 Task: Open Card Vacation Rental Review in Board Voice of Employee Surveys and Analysis to Workspace Executive Assistance and add a team member Softage.4@softage.net, a label Purple, a checklist Homeopathy, an attachment from your onedrive, a color Purple and finally, add a card description 'Create and send out employee engagement survey' and a comment 'Let us approach this task with a sense of continuous improvement, seeking to learn from our mistakes and iterate our approach.'. Add a start date 'Jan 08, 1900' with a due date 'Jan 15, 1900'
Action: Mouse moved to (1021, 528)
Screenshot: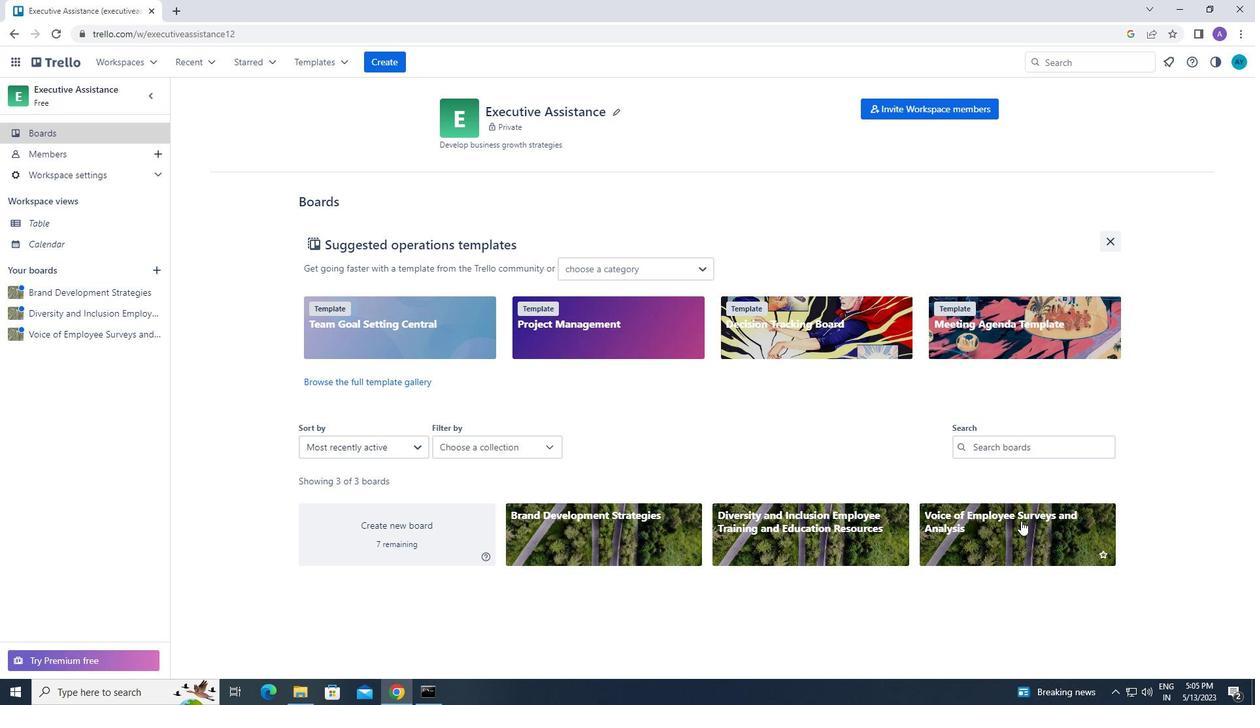 
Action: Mouse pressed left at (1021, 528)
Screenshot: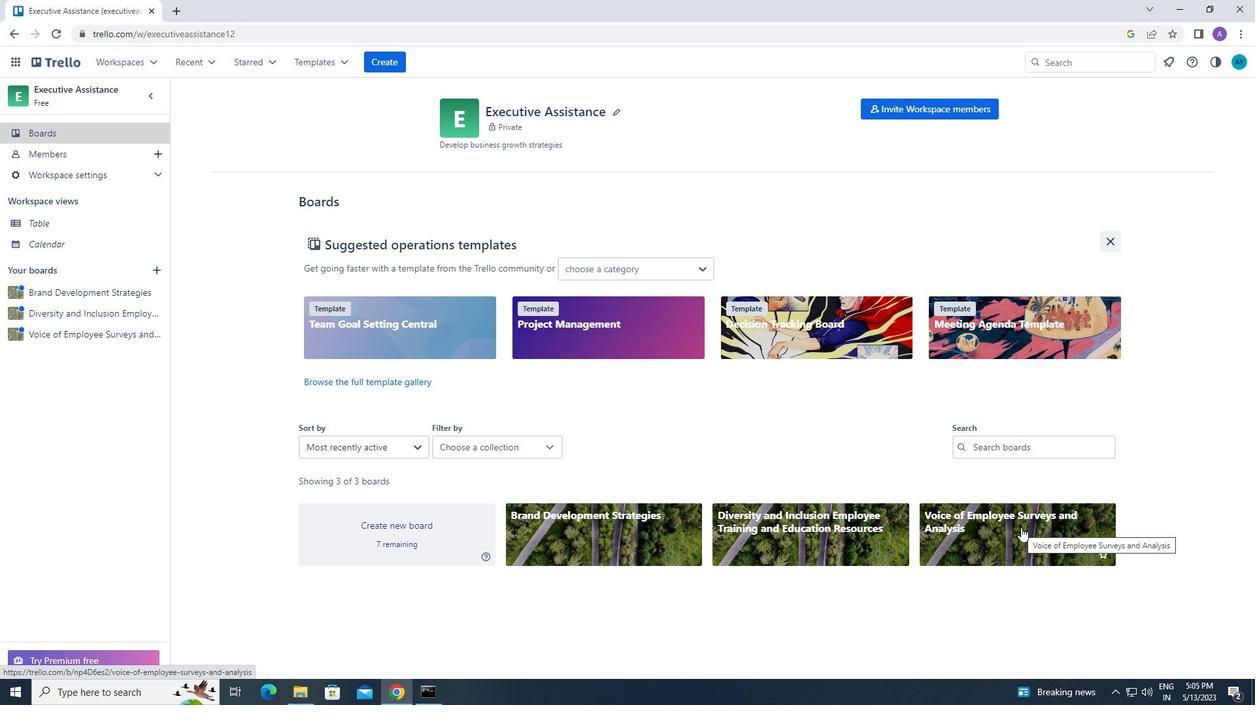 
Action: Mouse moved to (624, 164)
Screenshot: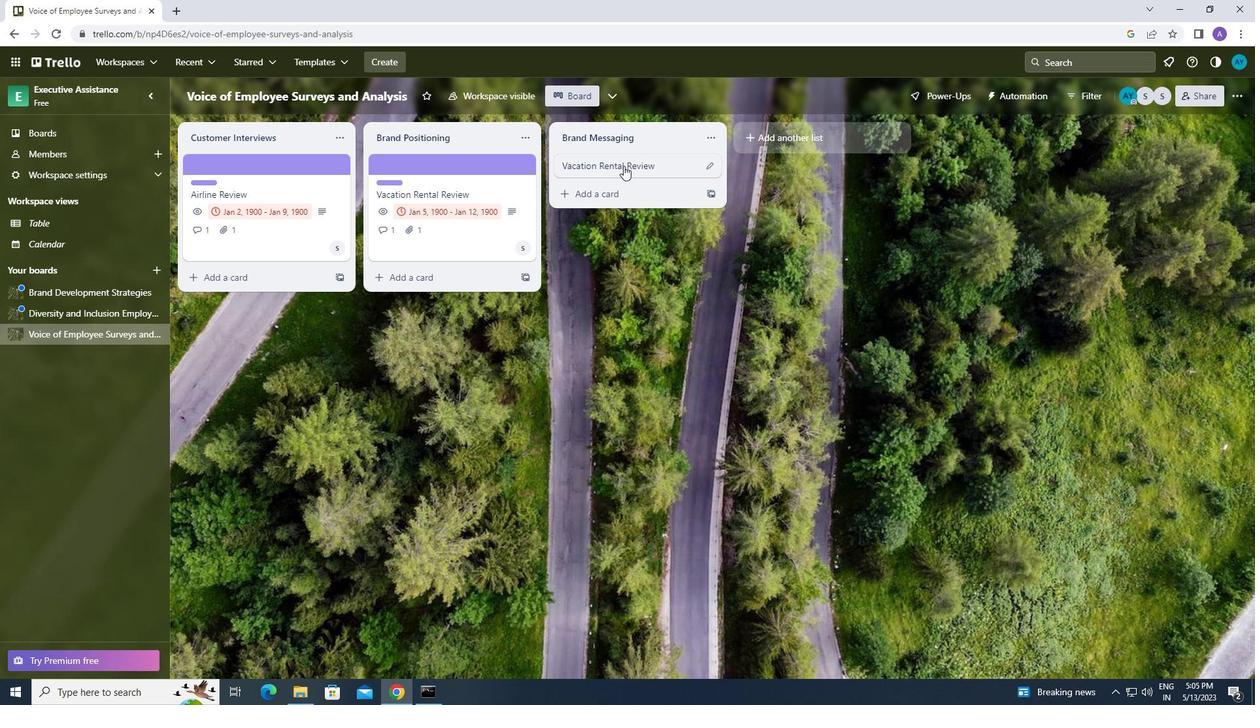
Action: Mouse pressed left at (624, 164)
Screenshot: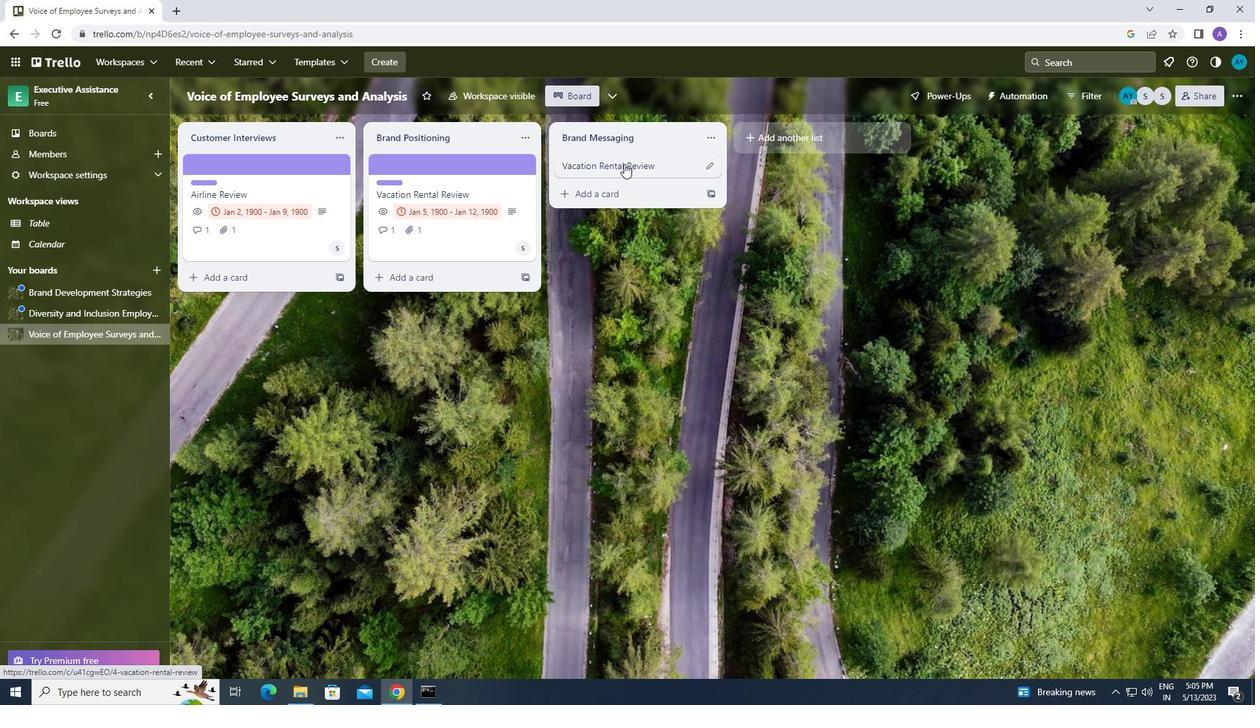 
Action: Mouse moved to (795, 215)
Screenshot: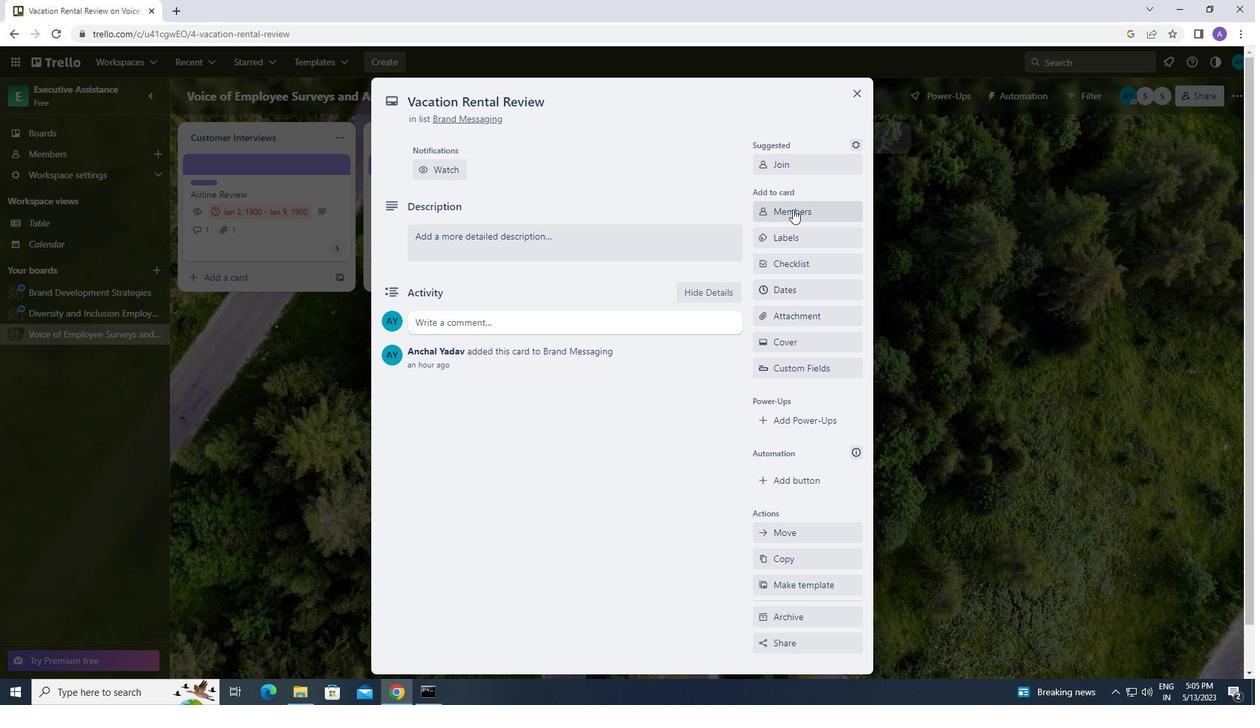 
Action: Mouse pressed left at (795, 215)
Screenshot: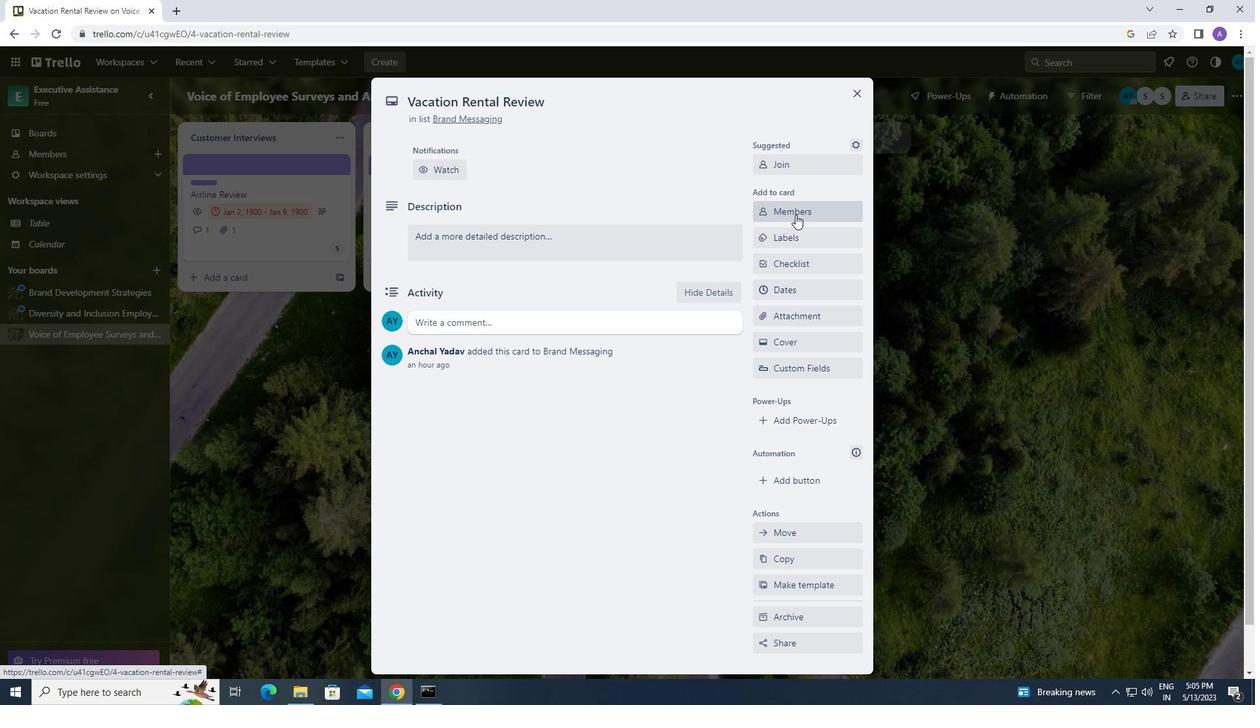 
Action: Mouse moved to (785, 268)
Screenshot: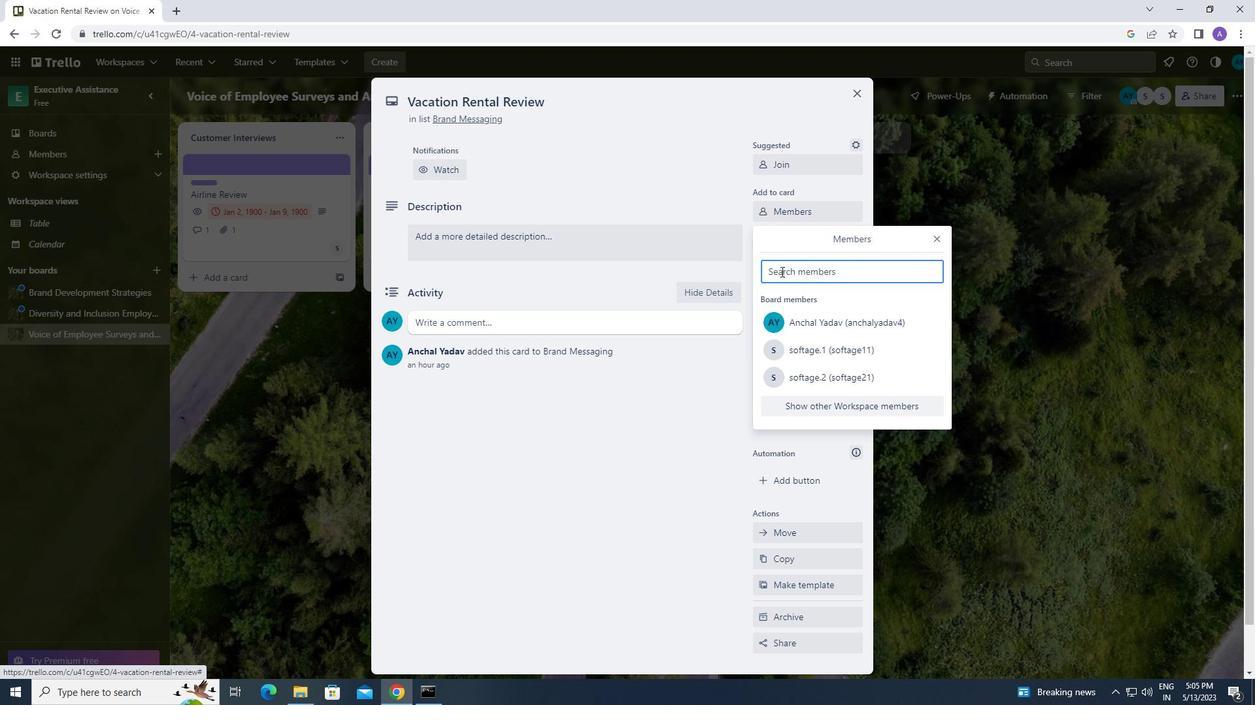 
Action: Mouse pressed left at (785, 268)
Screenshot: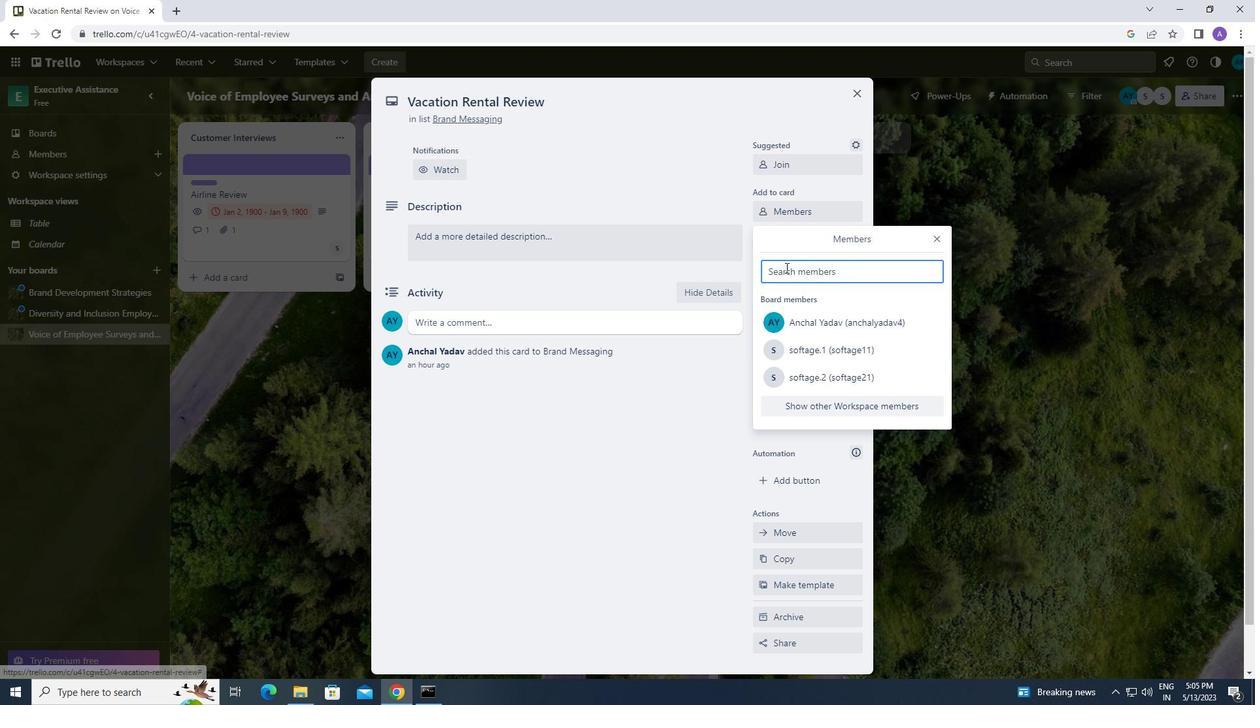 
Action: Key pressed s<Key.caps_lock>oftage.4<Key.shift_r>@softage.net
Screenshot: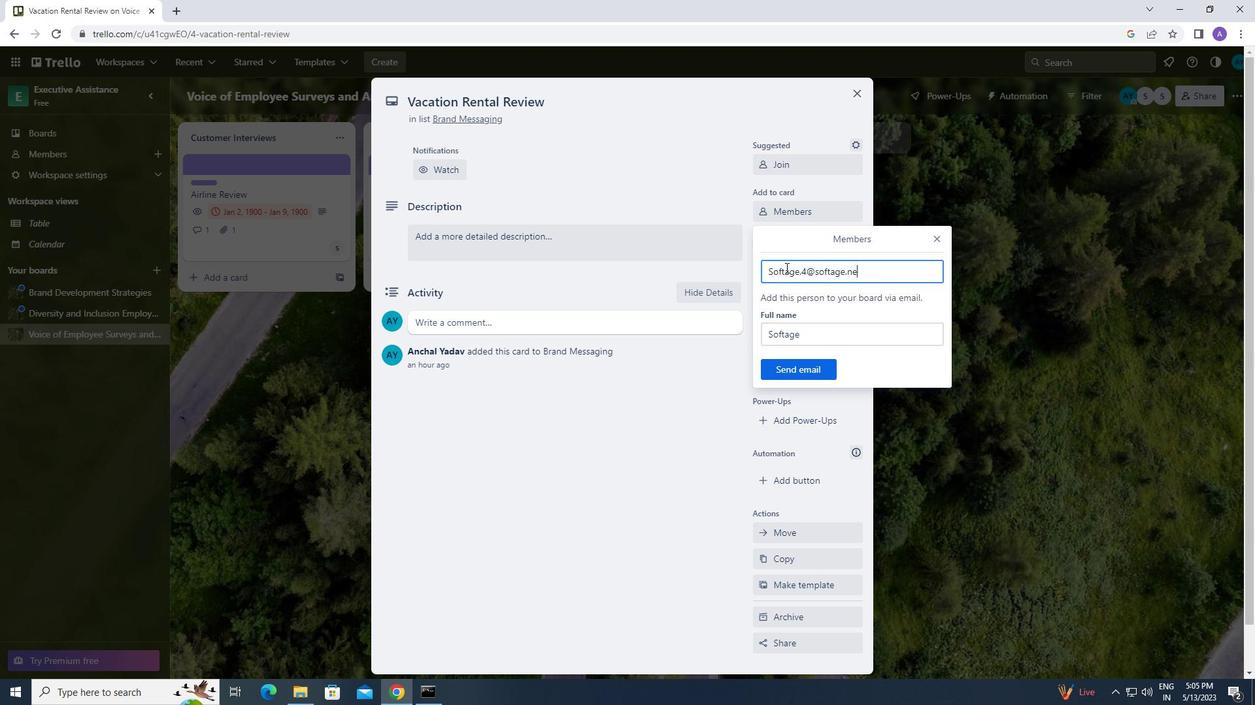 
Action: Mouse moved to (805, 367)
Screenshot: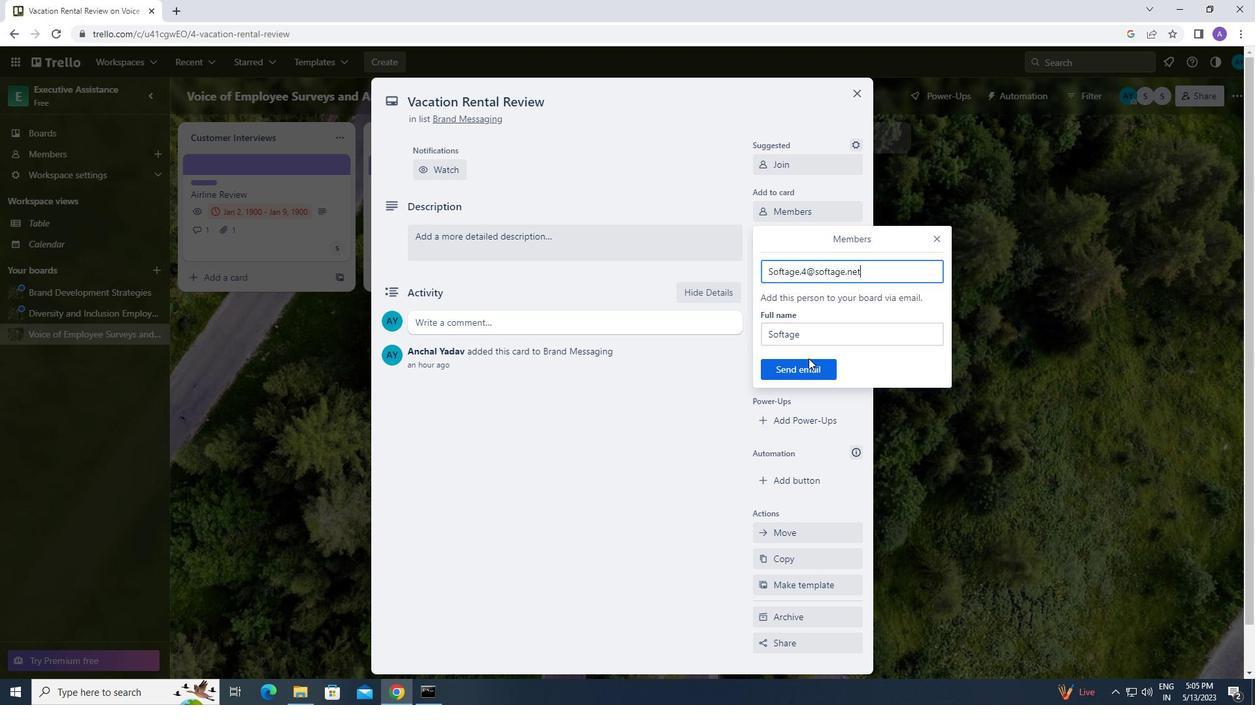 
Action: Mouse pressed left at (805, 367)
Screenshot: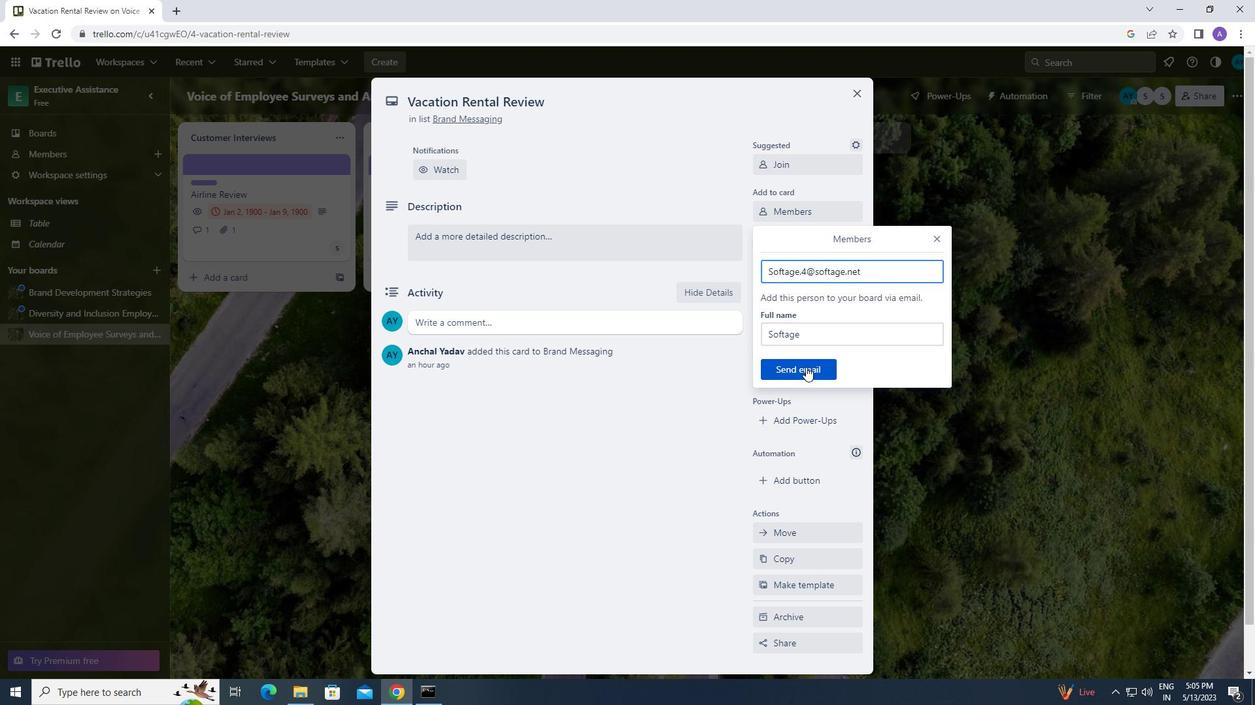
Action: Mouse moved to (803, 238)
Screenshot: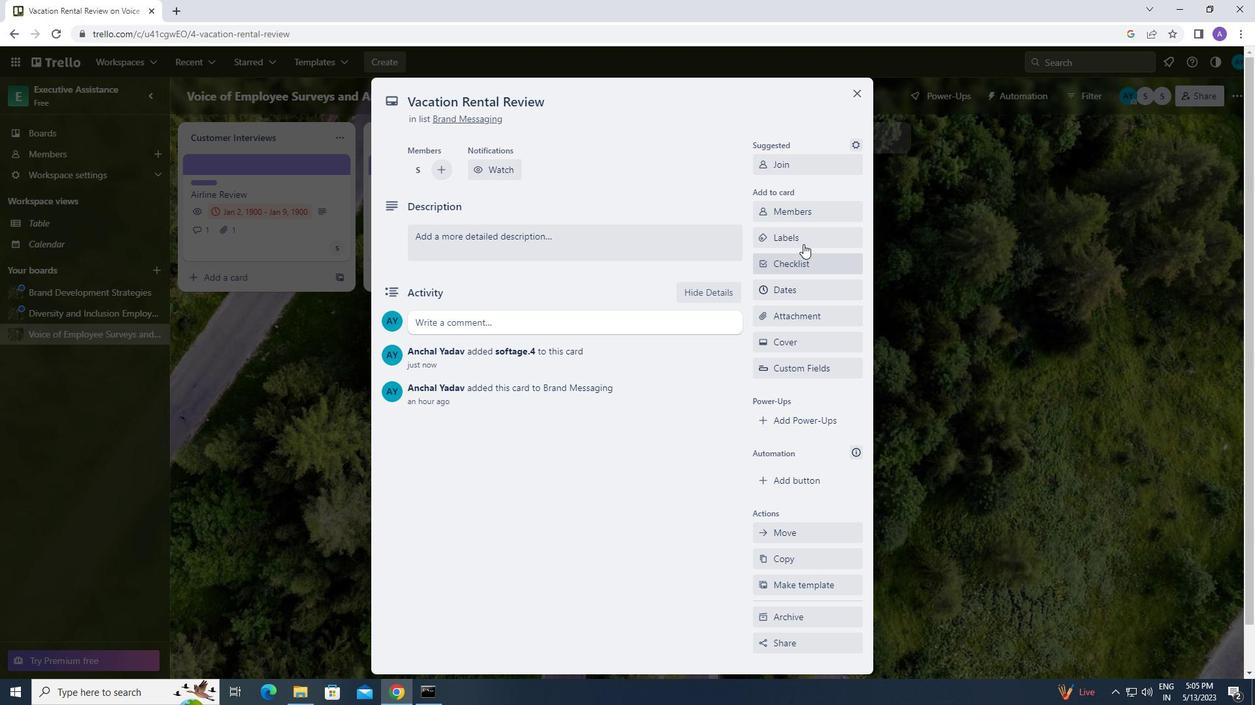 
Action: Mouse pressed left at (803, 238)
Screenshot: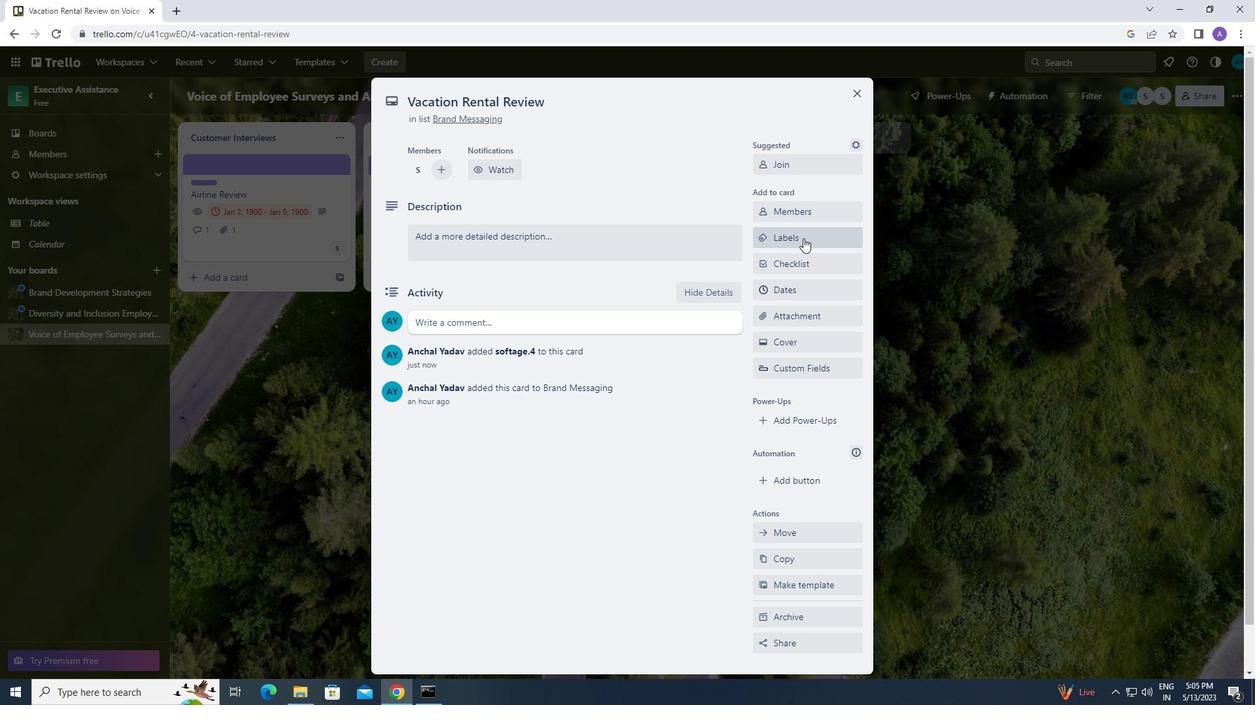 
Action: Mouse moved to (822, 488)
Screenshot: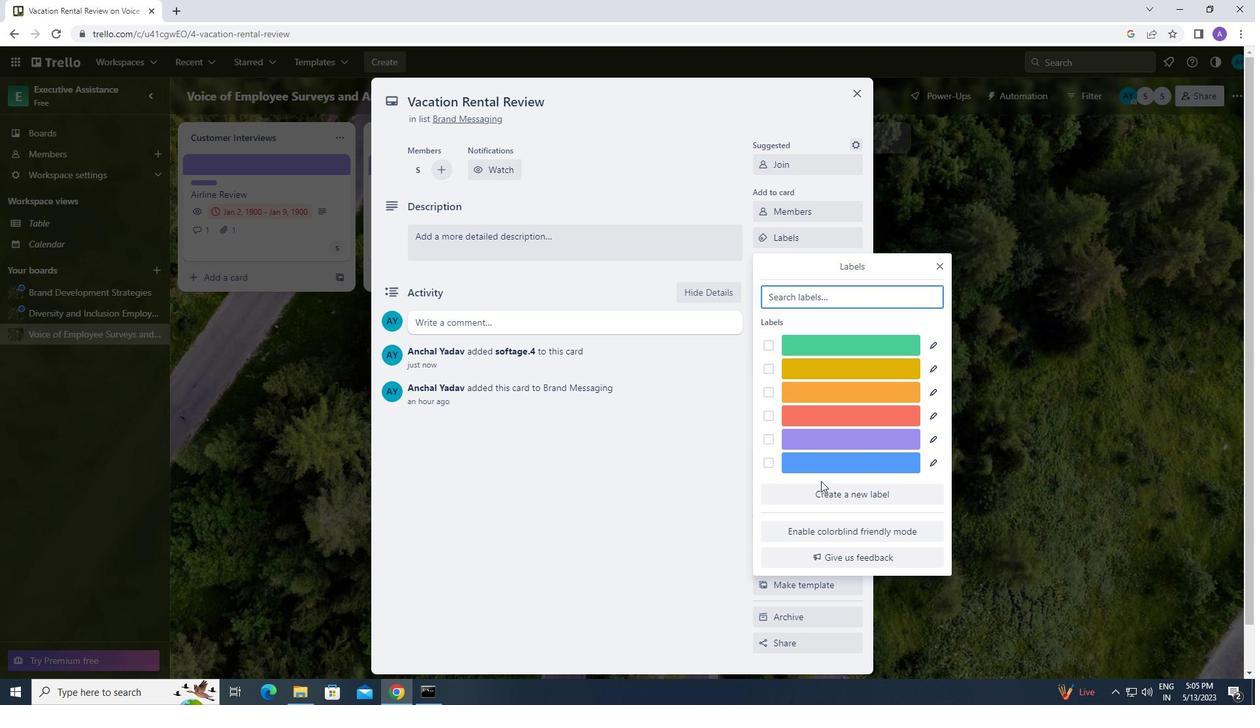 
Action: Mouse pressed left at (822, 488)
Screenshot: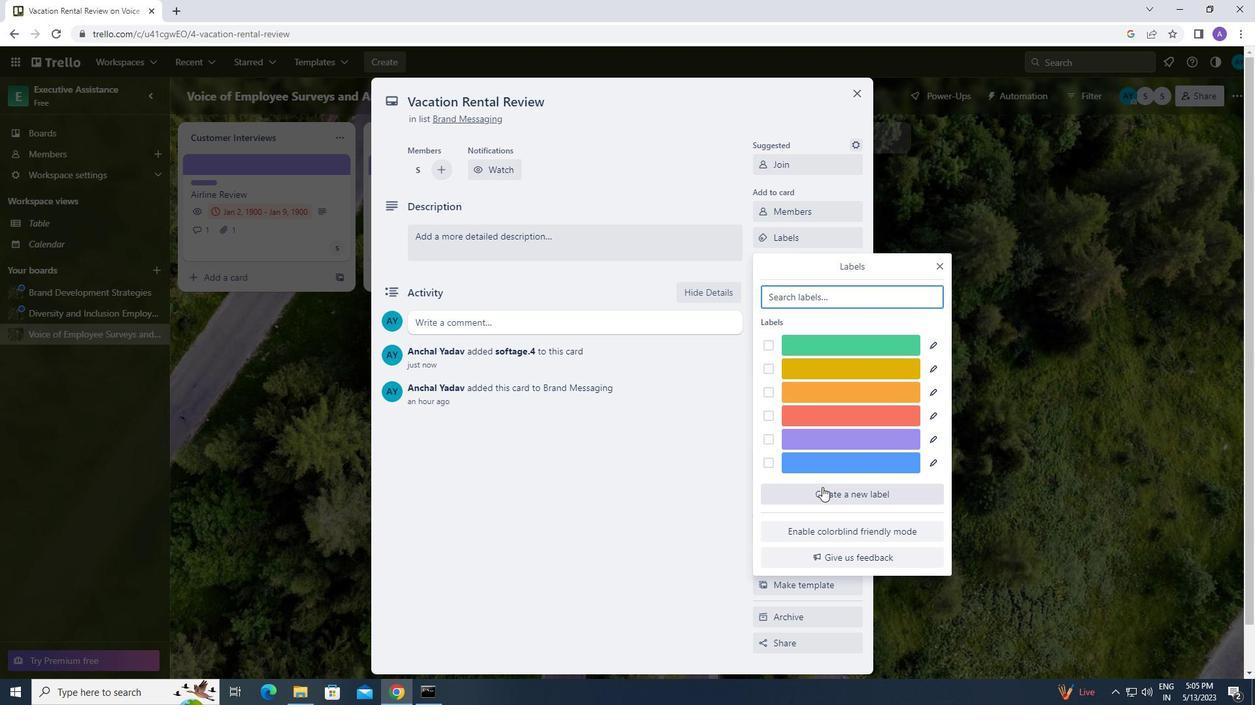 
Action: Mouse moved to (920, 449)
Screenshot: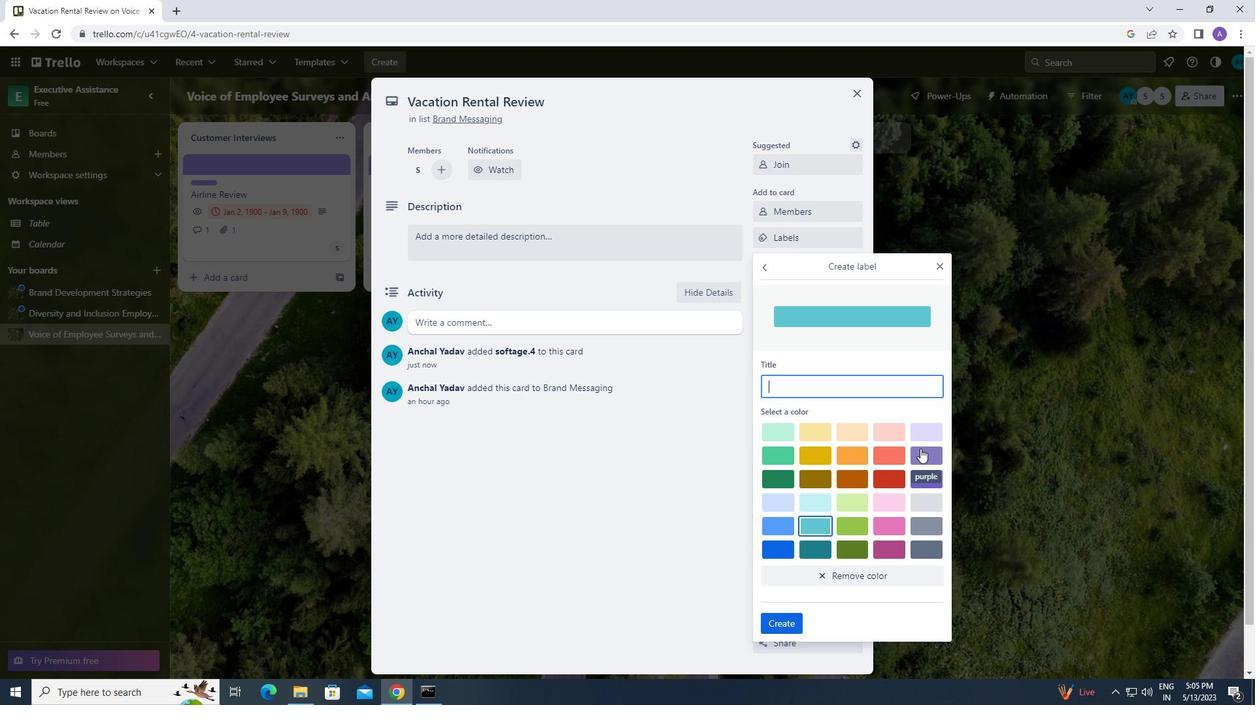 
Action: Mouse pressed left at (920, 449)
Screenshot: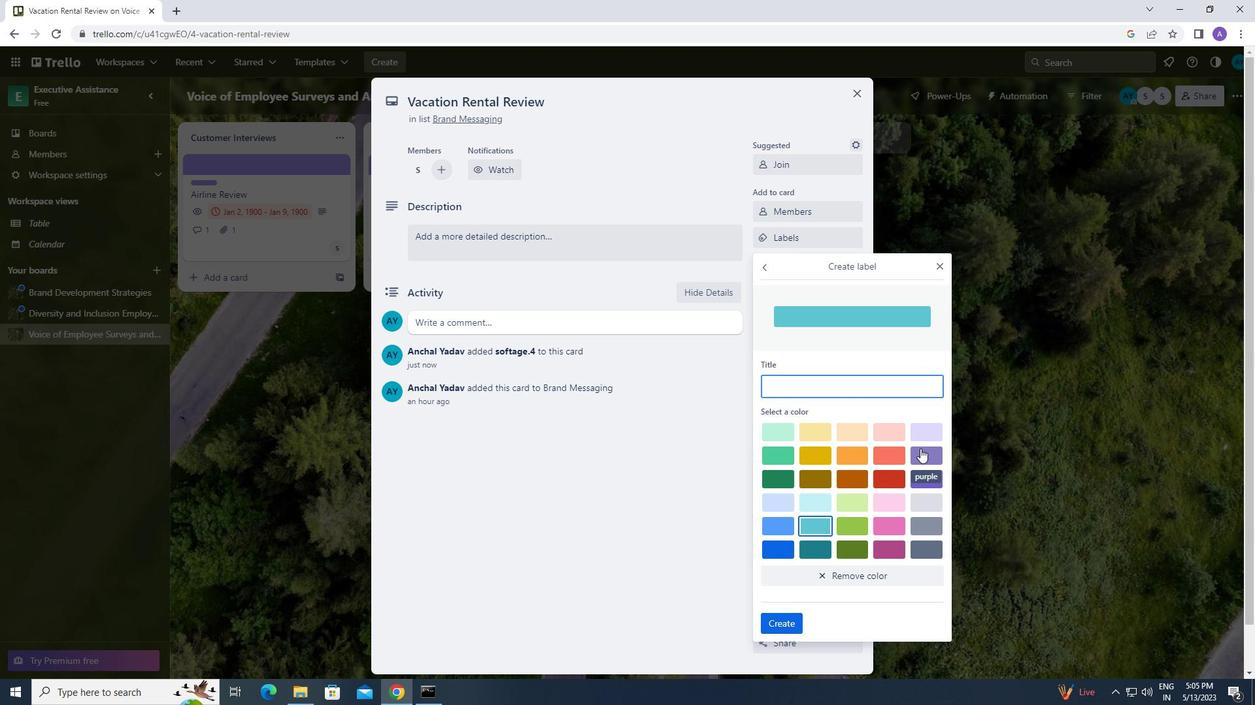 
Action: Mouse moved to (787, 618)
Screenshot: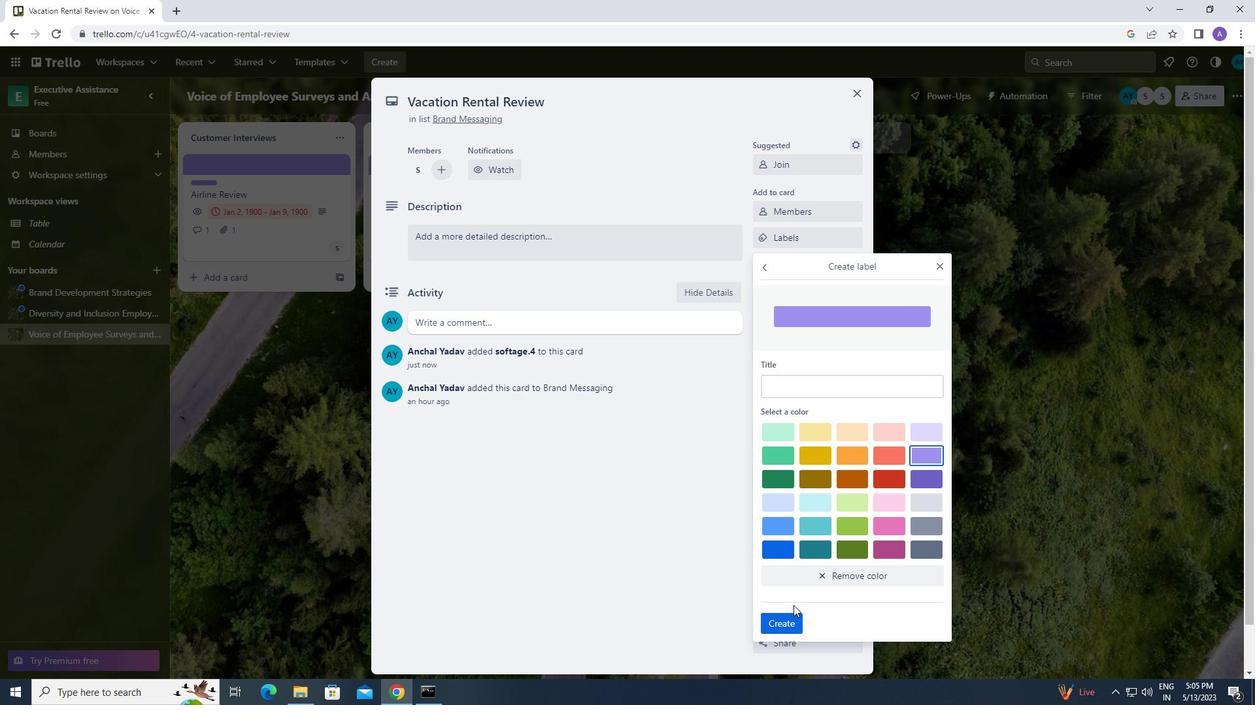 
Action: Mouse pressed left at (787, 618)
Screenshot: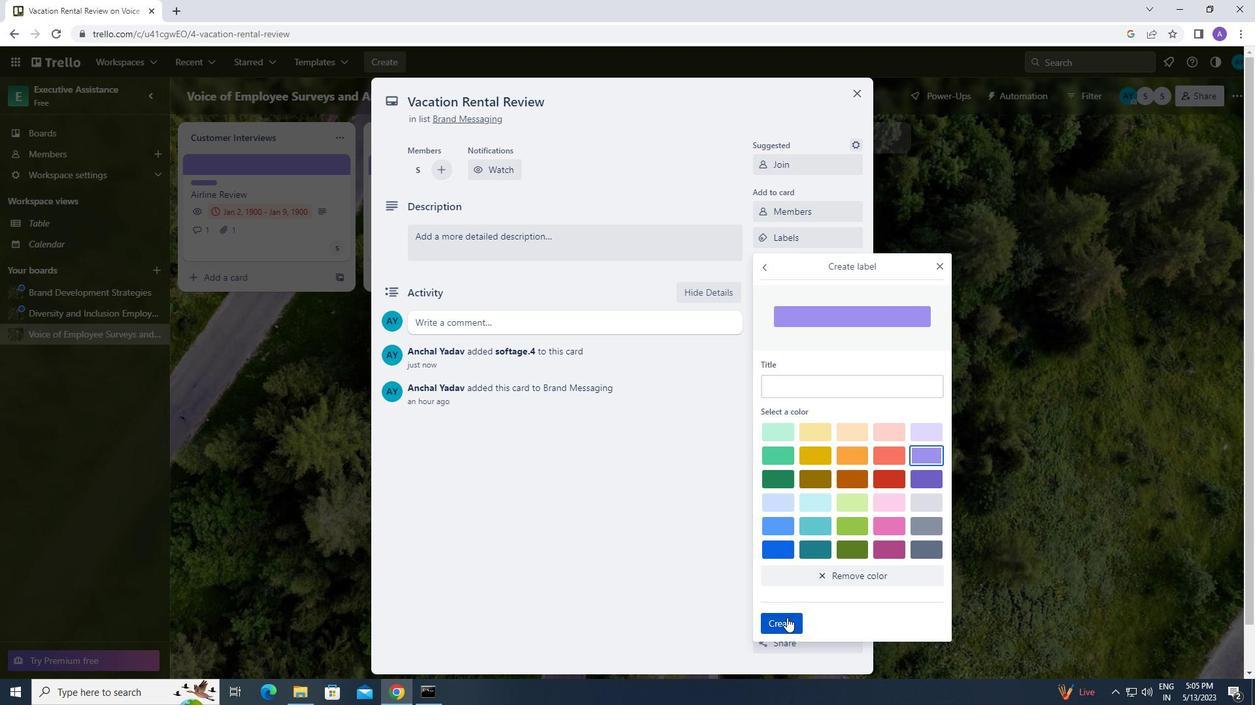 
Action: Mouse moved to (940, 268)
Screenshot: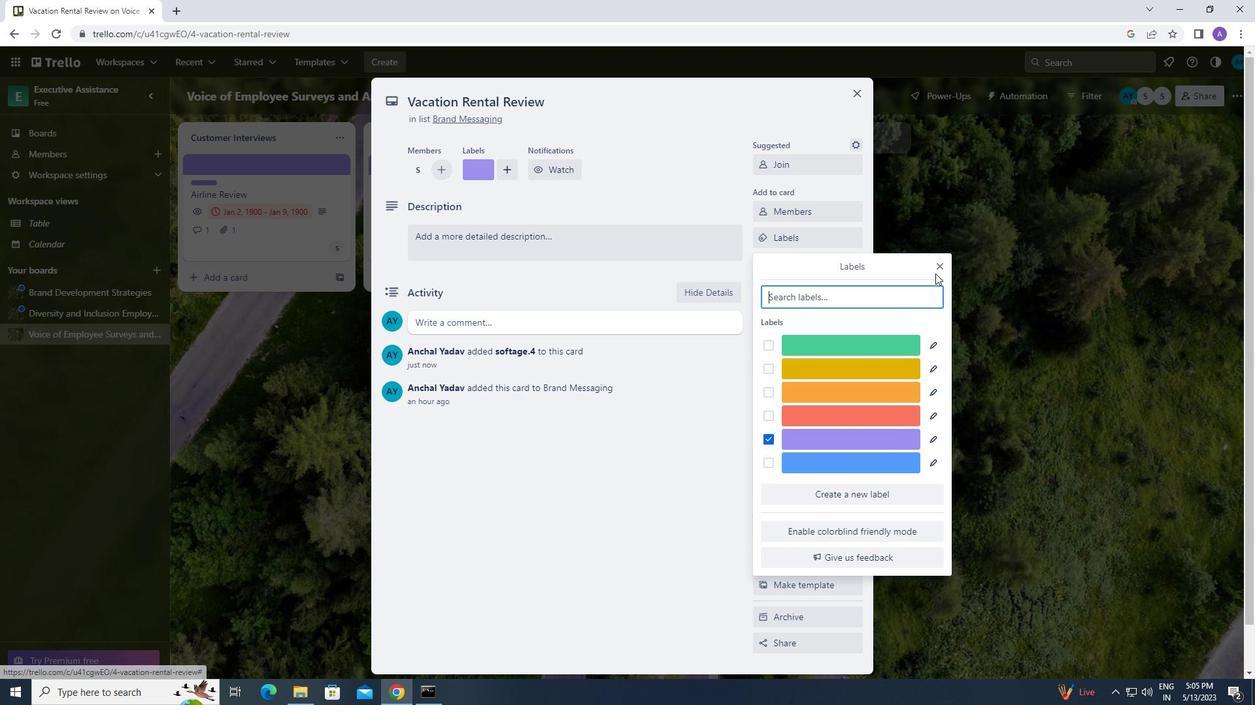 
Action: Mouse pressed left at (940, 268)
Screenshot: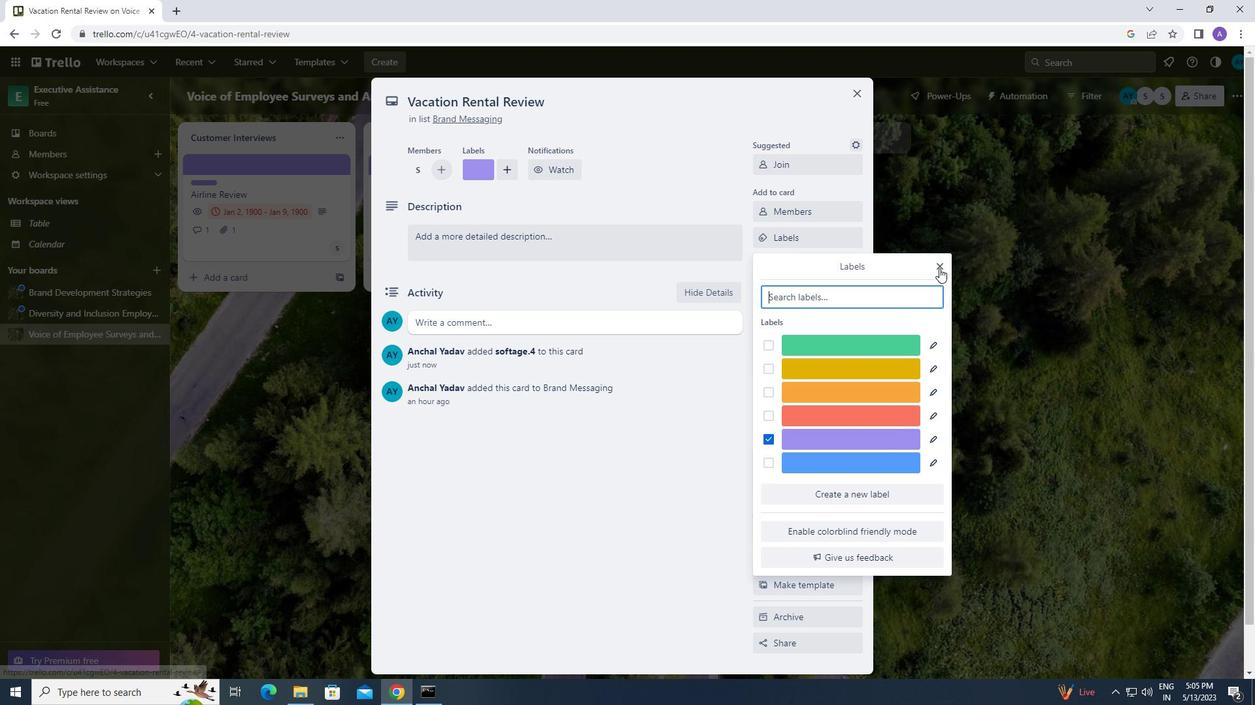 
Action: Mouse moved to (813, 264)
Screenshot: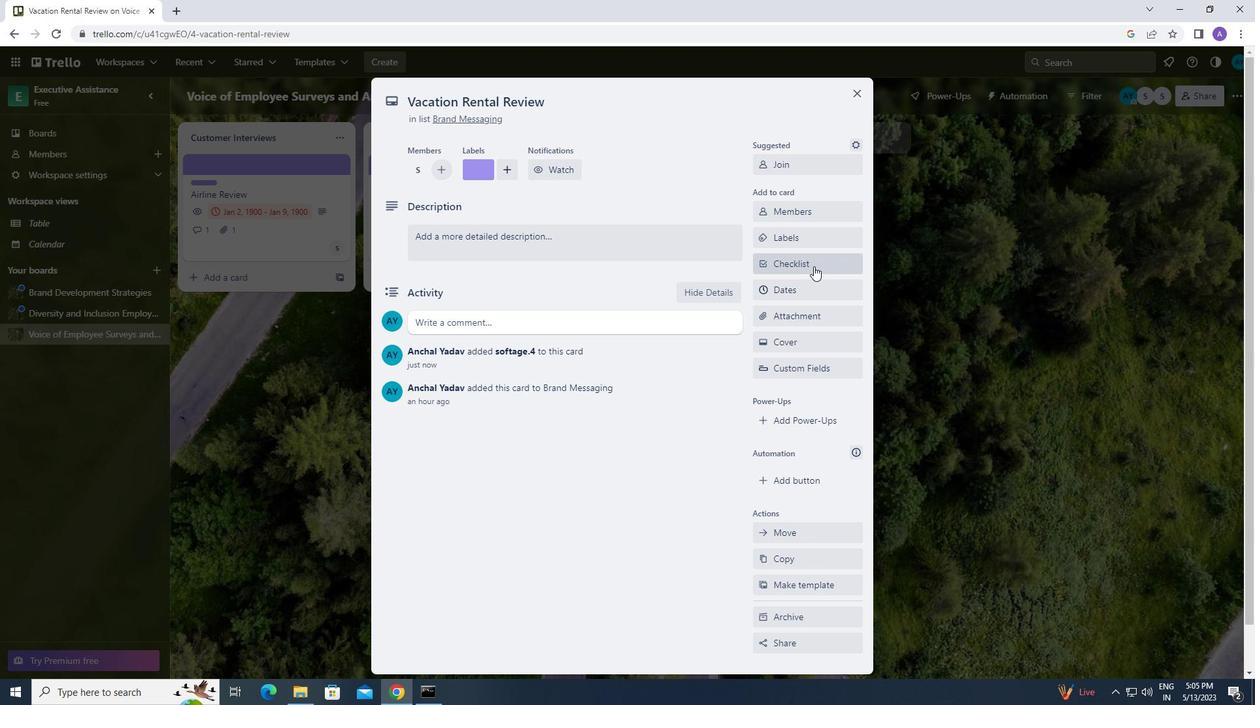 
Action: Mouse pressed left at (813, 264)
Screenshot: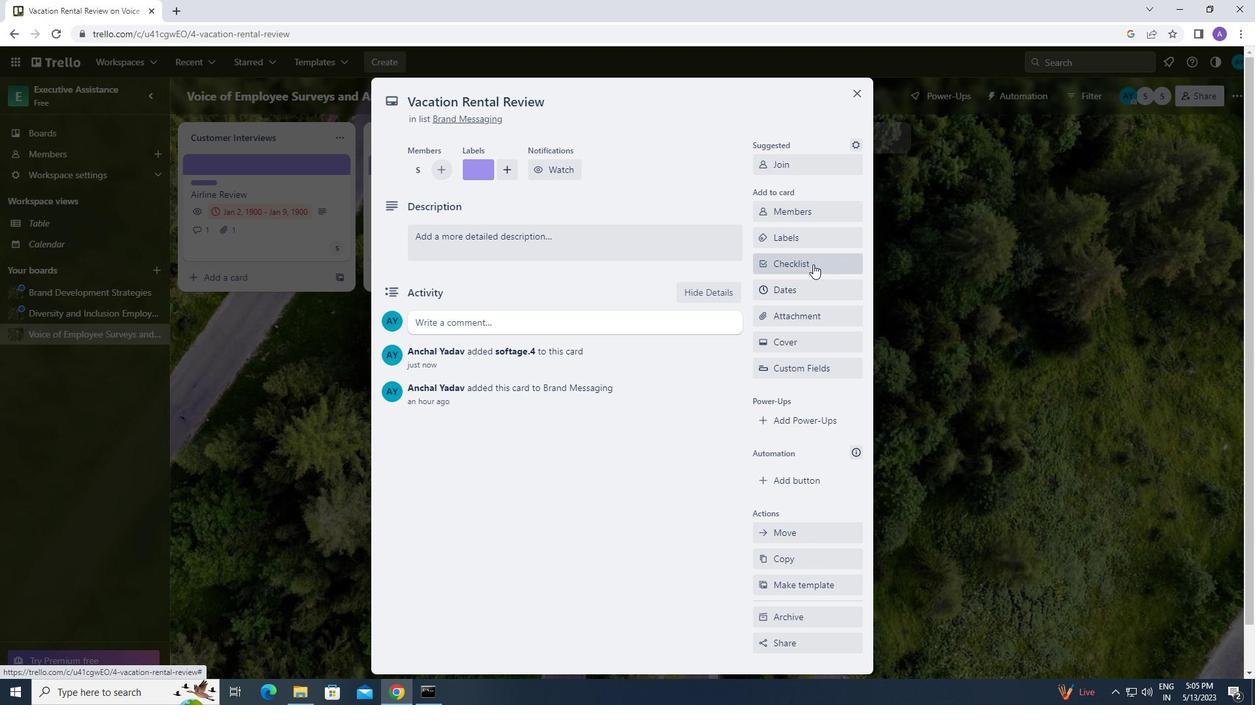 
Action: Key pressed <Key.caps_lock>h<Key.caps_lock>omeopathy
Screenshot: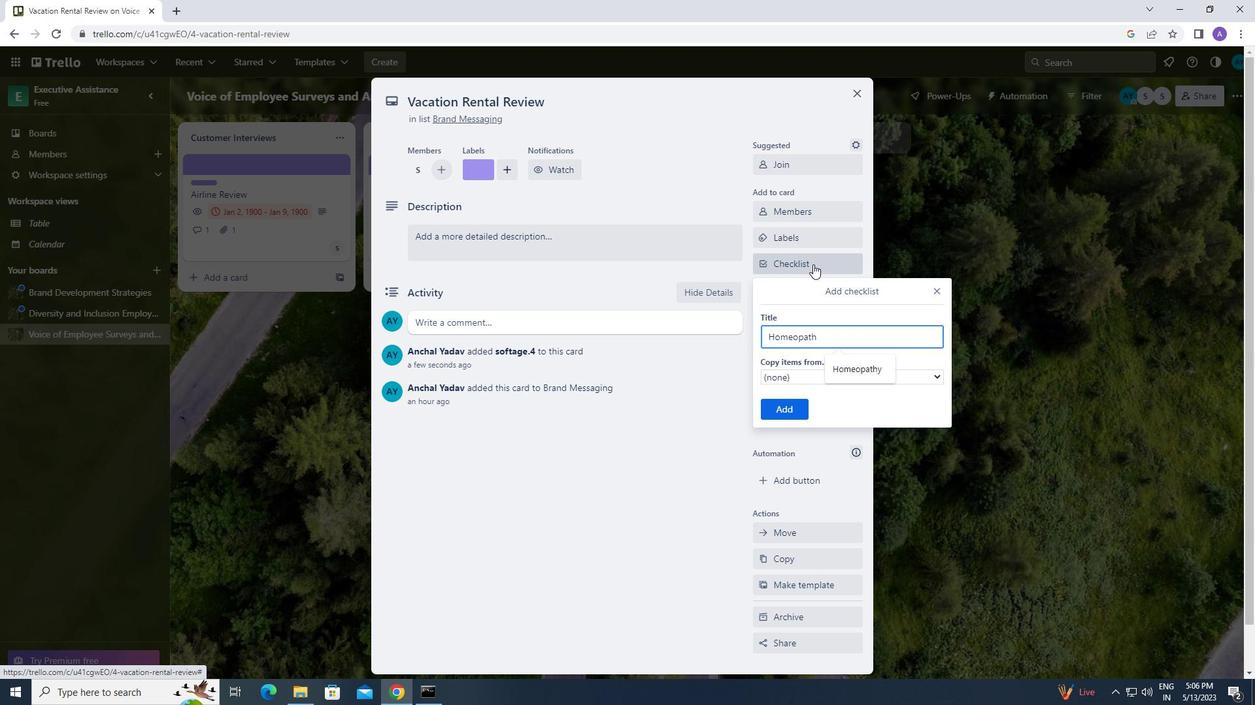 
Action: Mouse moved to (800, 405)
Screenshot: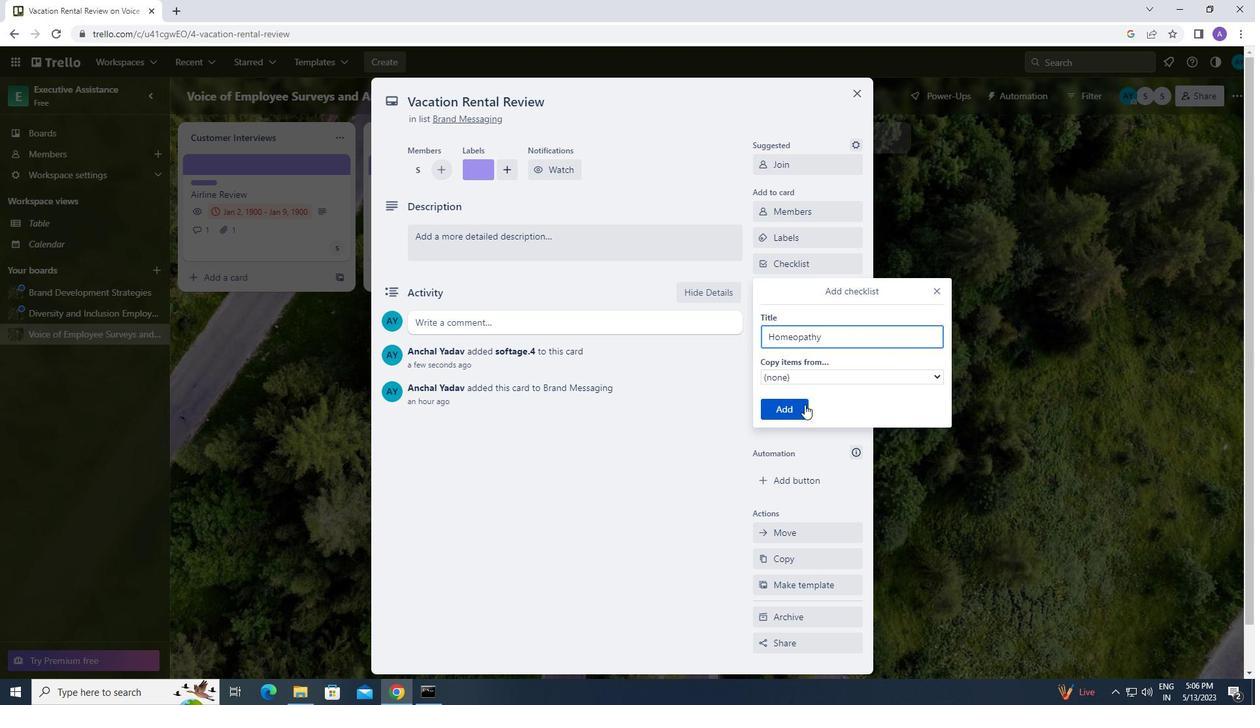 
Action: Mouse pressed left at (800, 405)
Screenshot: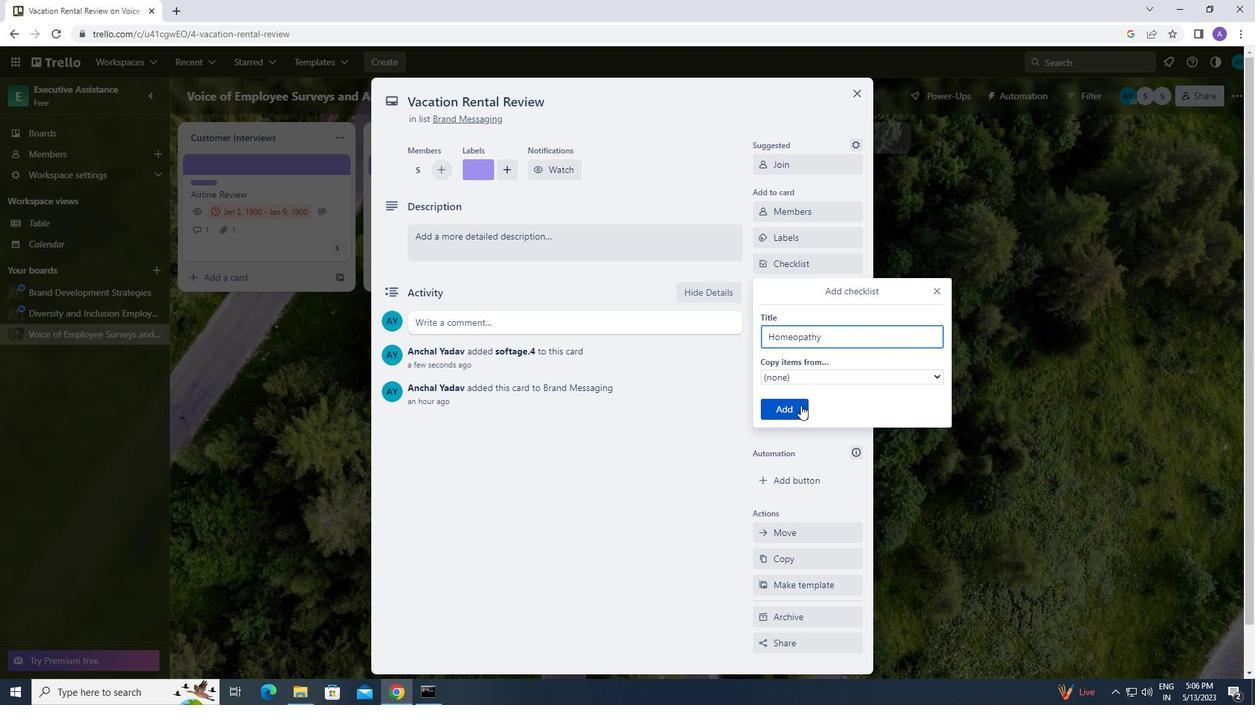 
Action: Mouse moved to (810, 317)
Screenshot: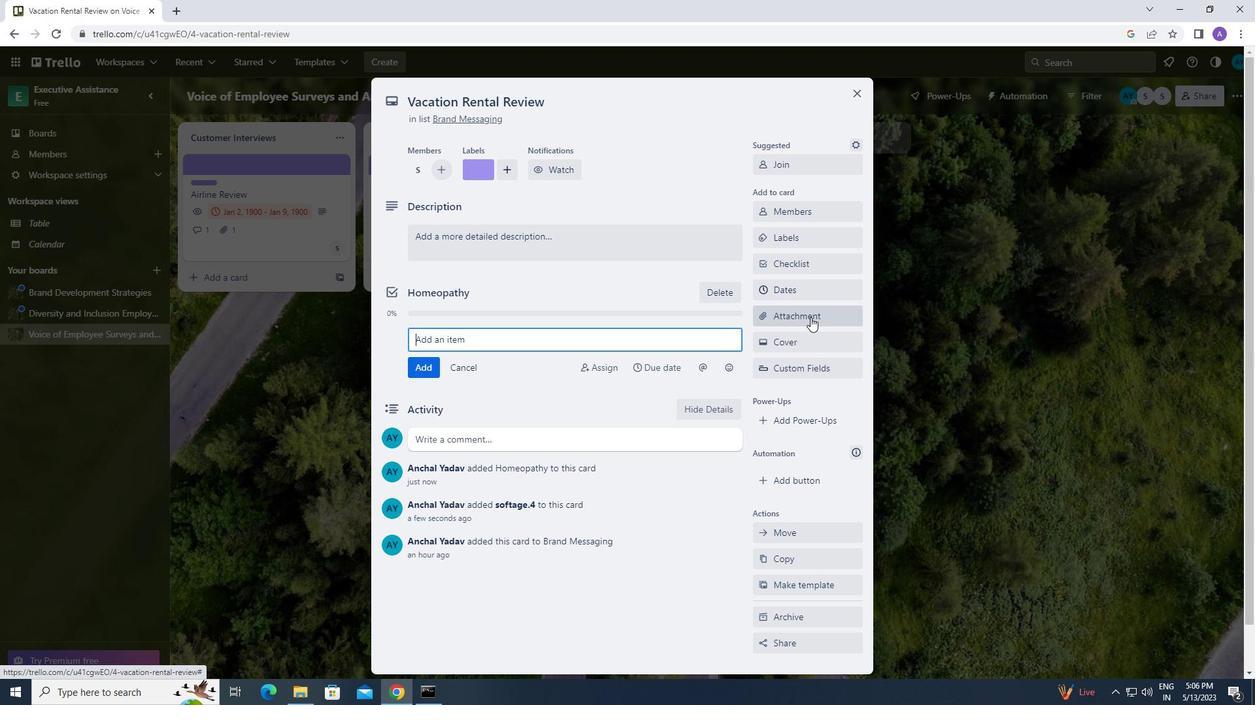 
Action: Mouse pressed left at (810, 317)
Screenshot: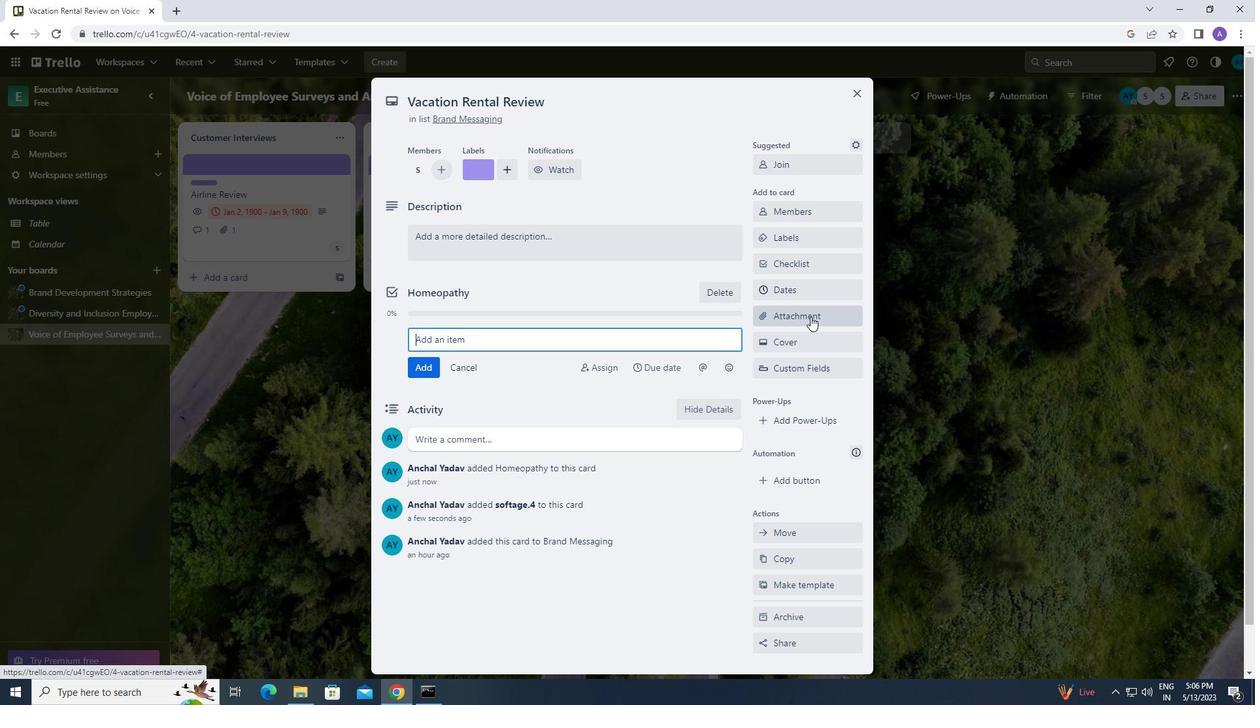 
Action: Mouse moved to (807, 474)
Screenshot: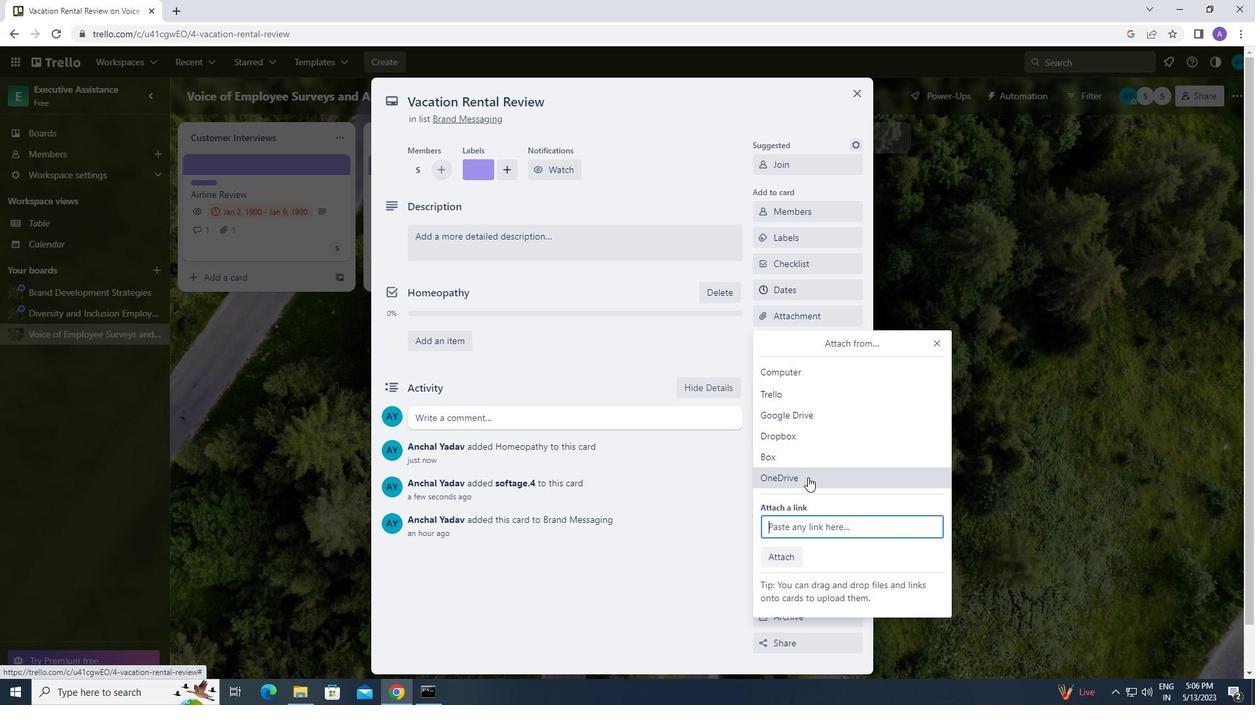 
Action: Mouse pressed left at (807, 474)
Screenshot: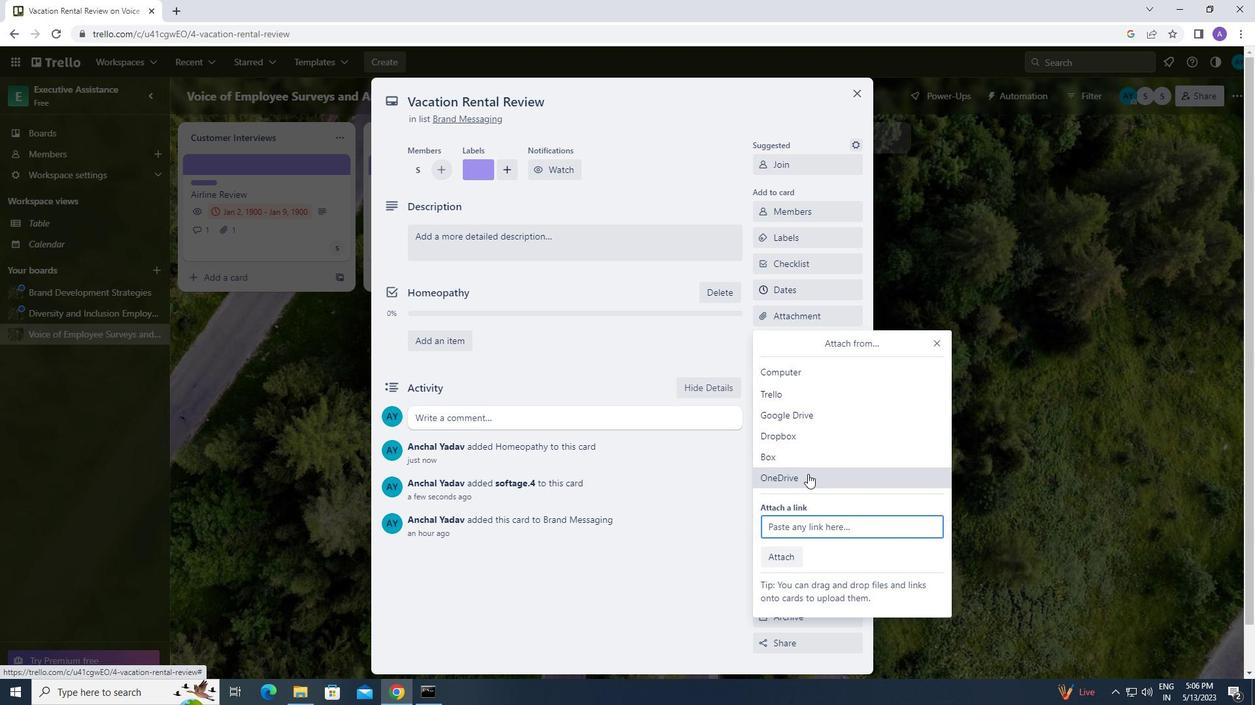 
Action: Mouse moved to (541, 309)
Screenshot: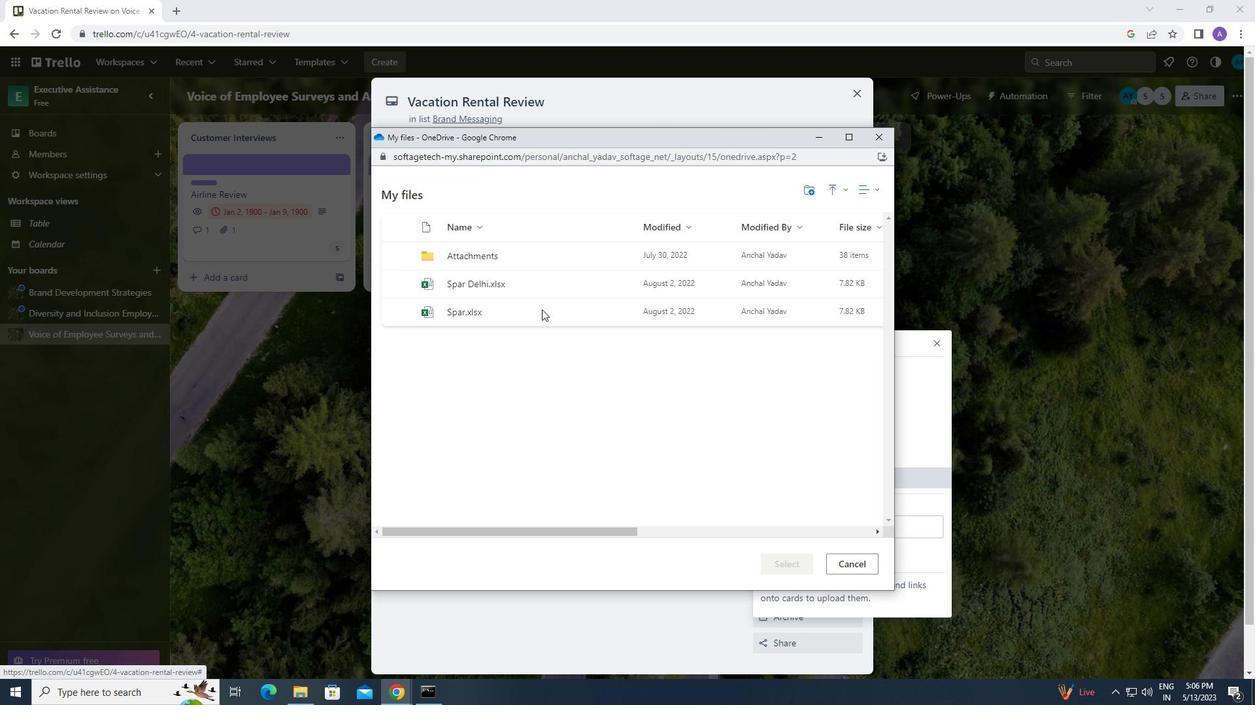 
Action: Mouse pressed left at (541, 309)
Screenshot: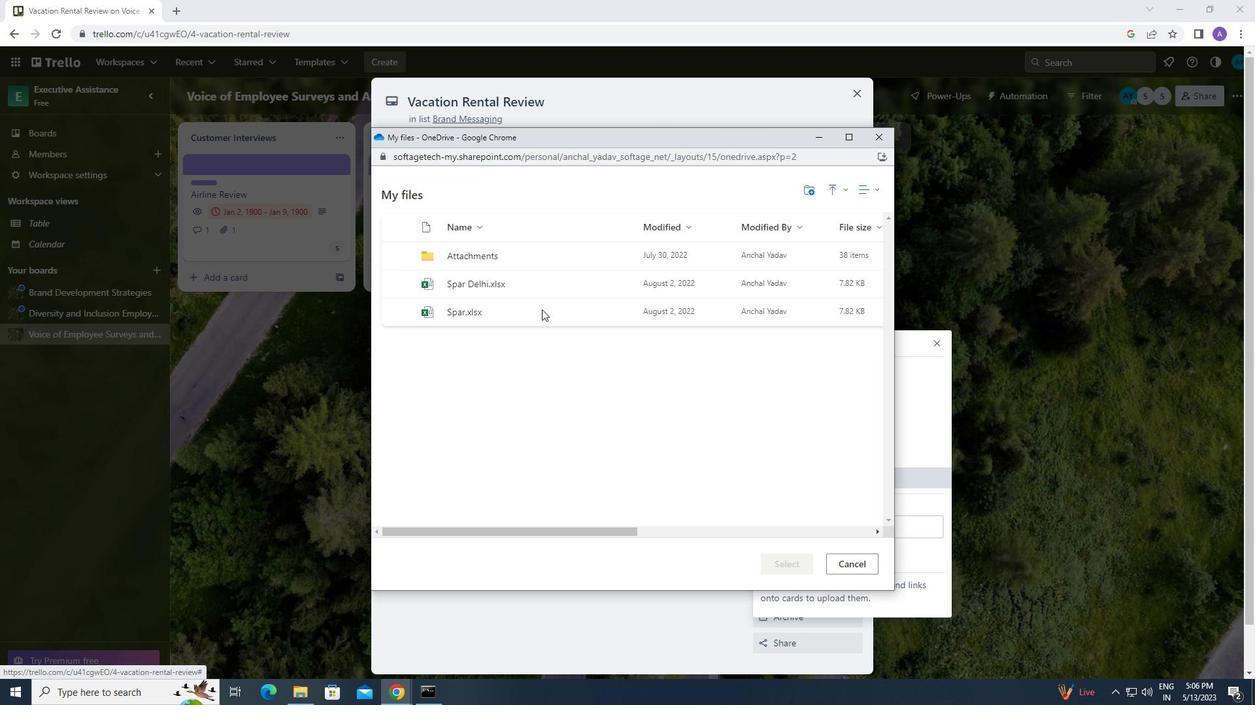 
Action: Mouse moved to (781, 564)
Screenshot: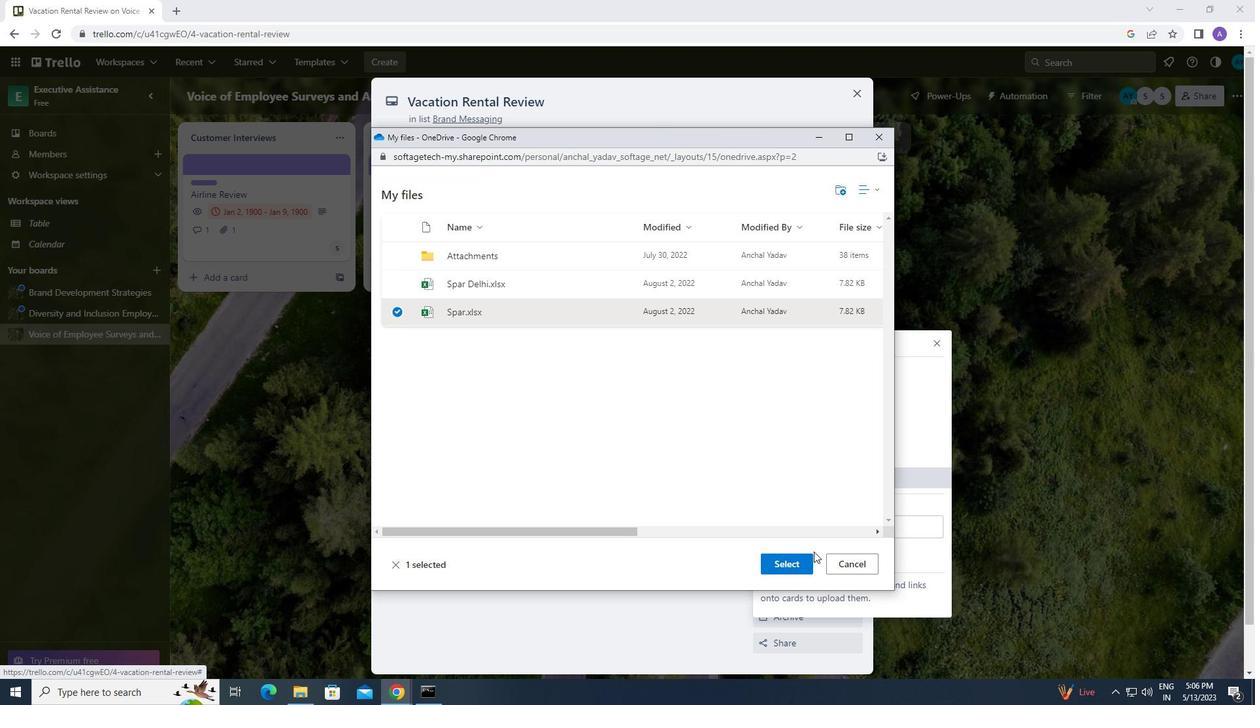 
Action: Mouse pressed left at (781, 564)
Screenshot: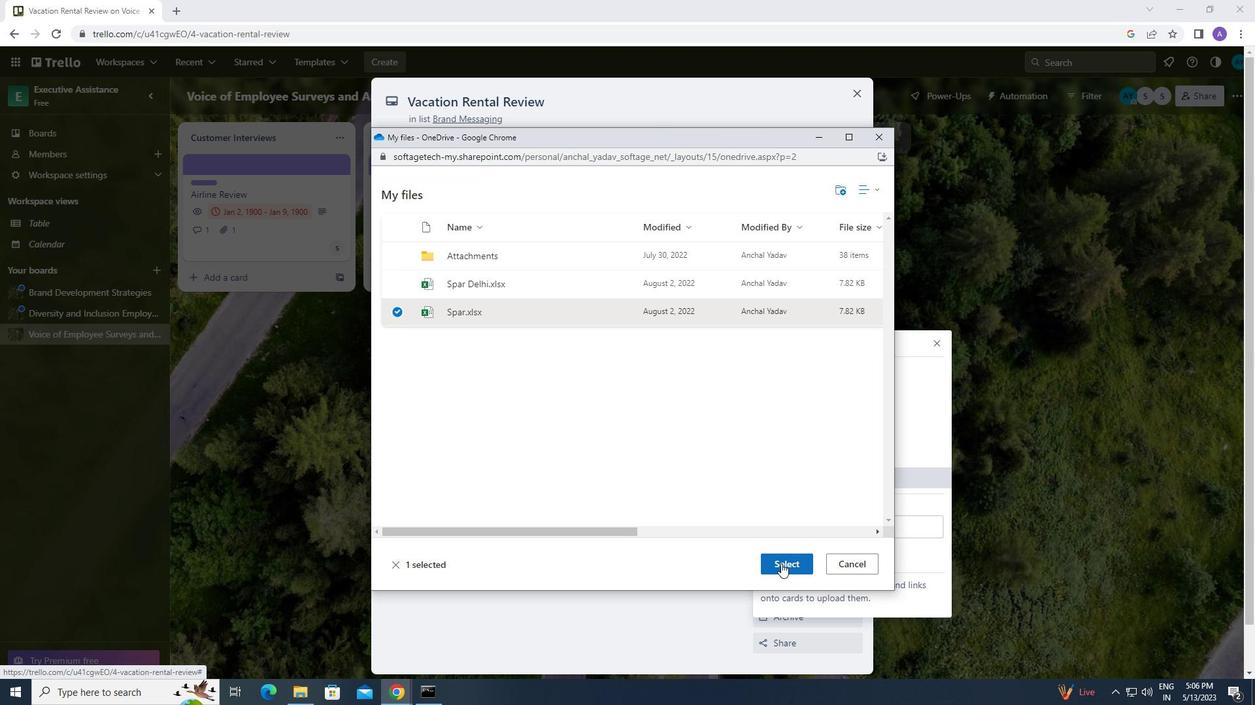 
Action: Mouse moved to (815, 333)
Screenshot: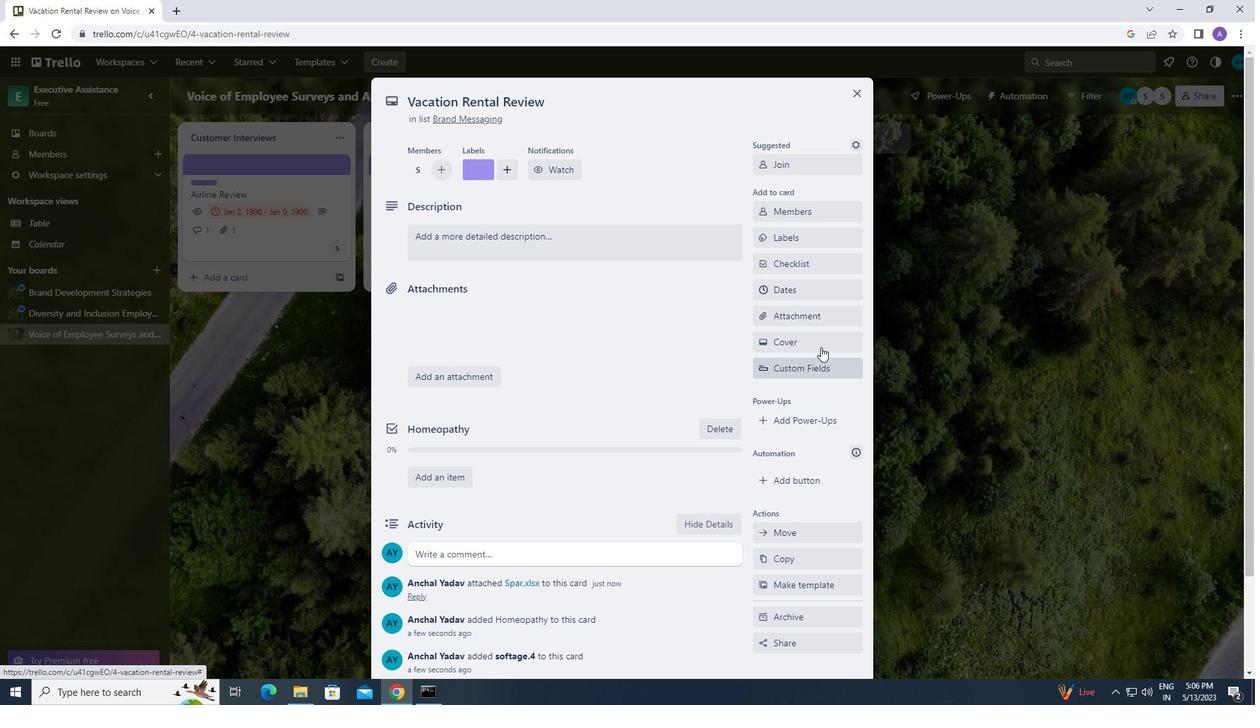 
Action: Mouse pressed left at (815, 333)
Screenshot: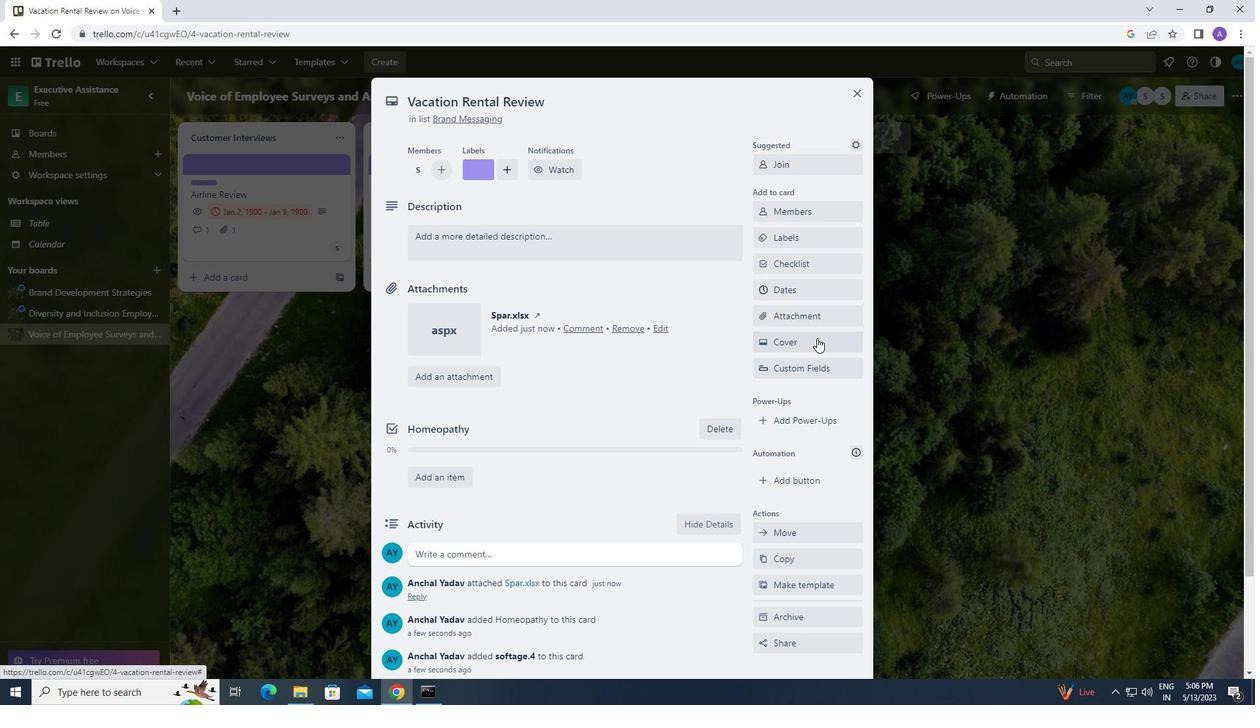 
Action: Mouse moved to (939, 198)
Screenshot: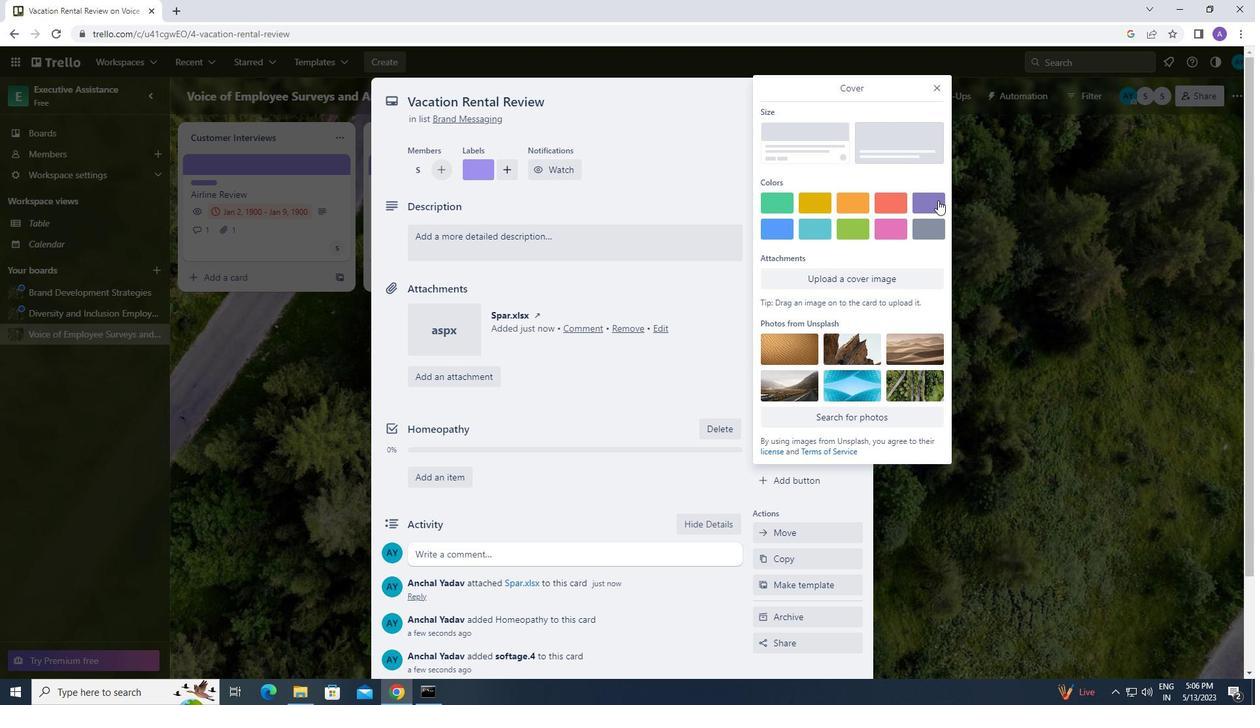 
Action: Mouse pressed left at (939, 198)
Screenshot: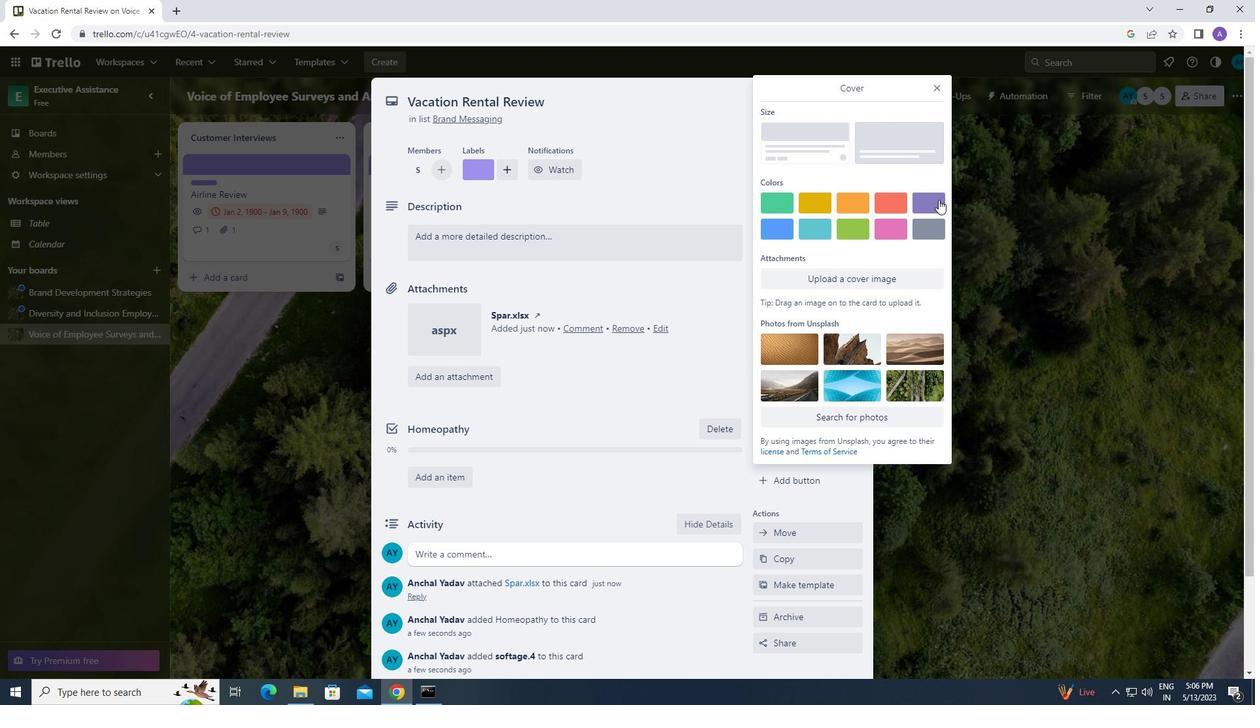 
Action: Mouse moved to (940, 81)
Screenshot: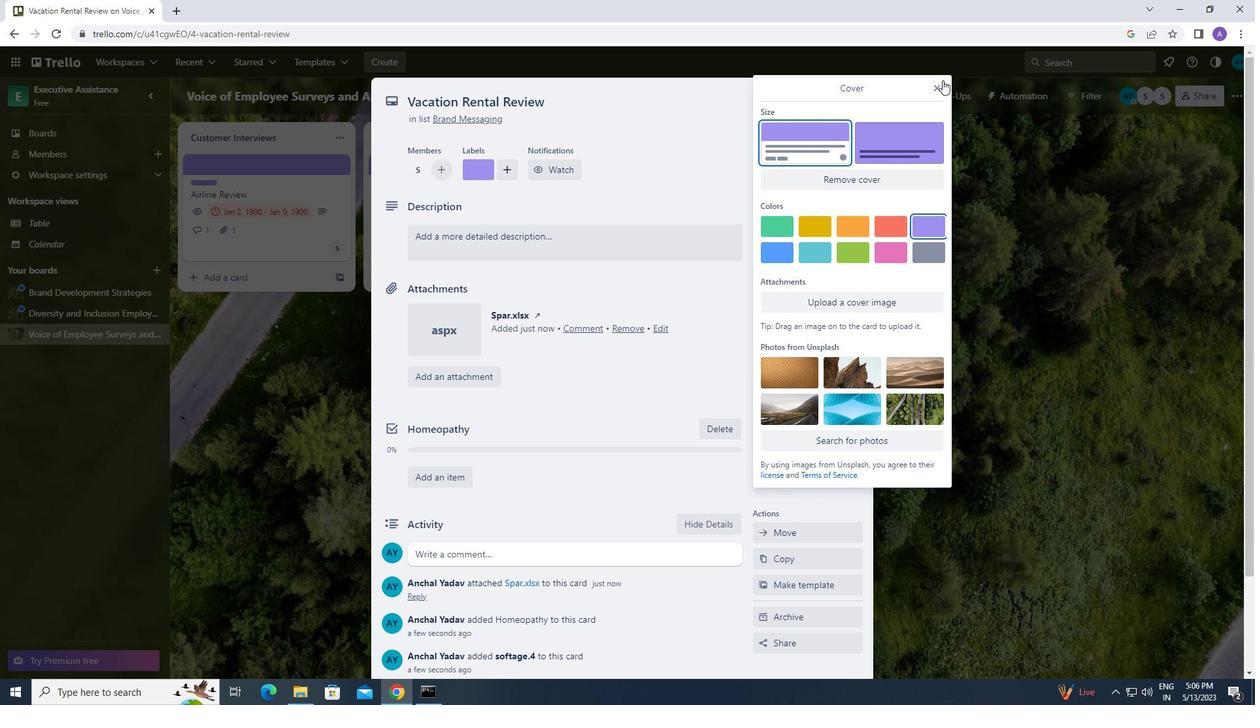 
Action: Mouse pressed left at (940, 81)
Screenshot: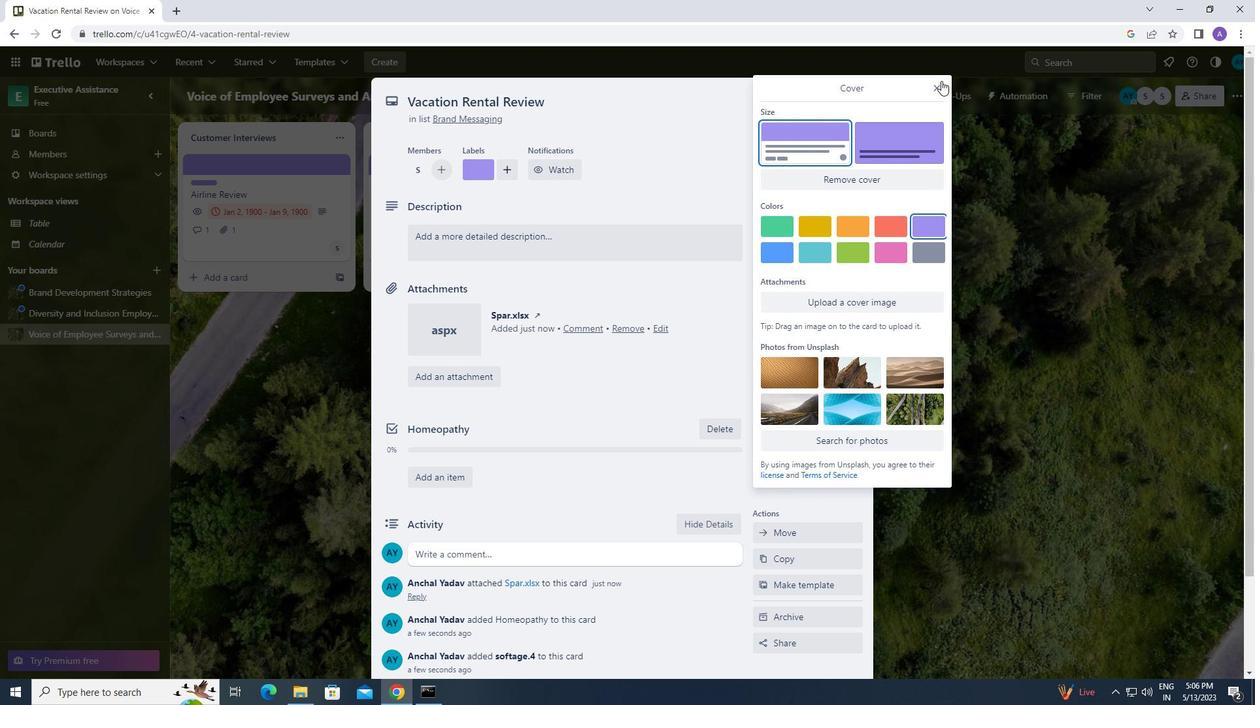
Action: Mouse moved to (664, 318)
Screenshot: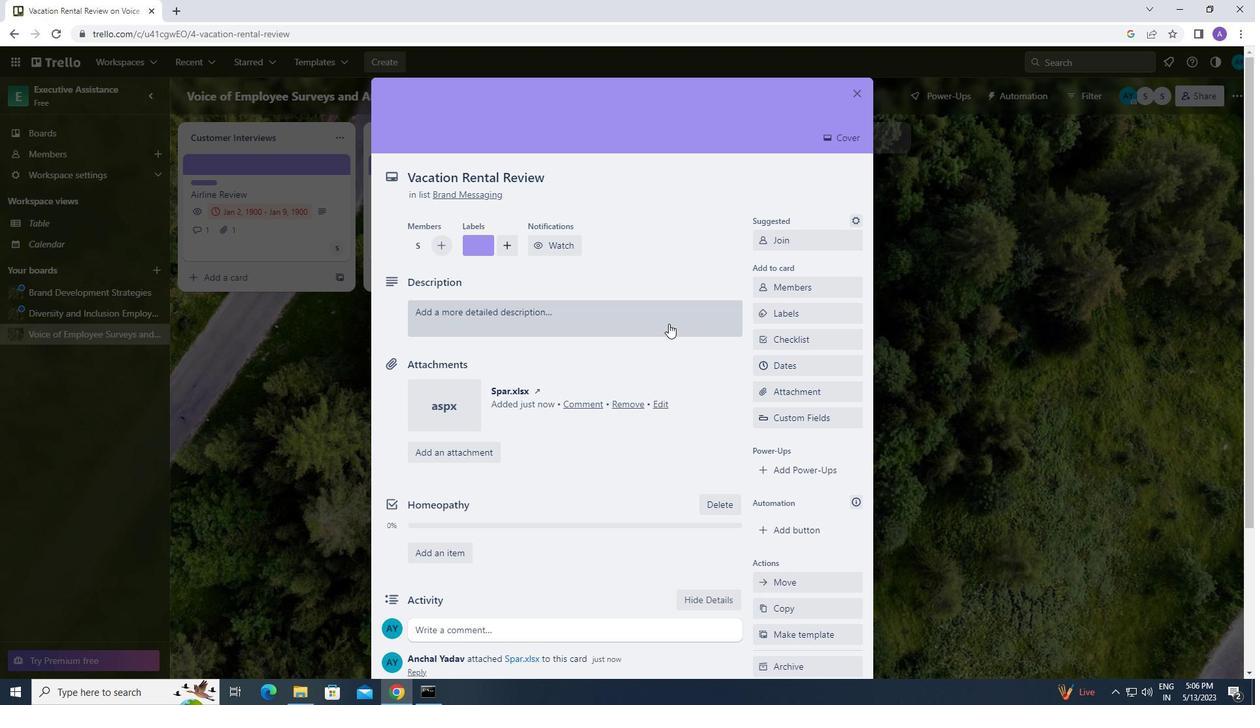 
Action: Mouse pressed left at (664, 318)
Screenshot: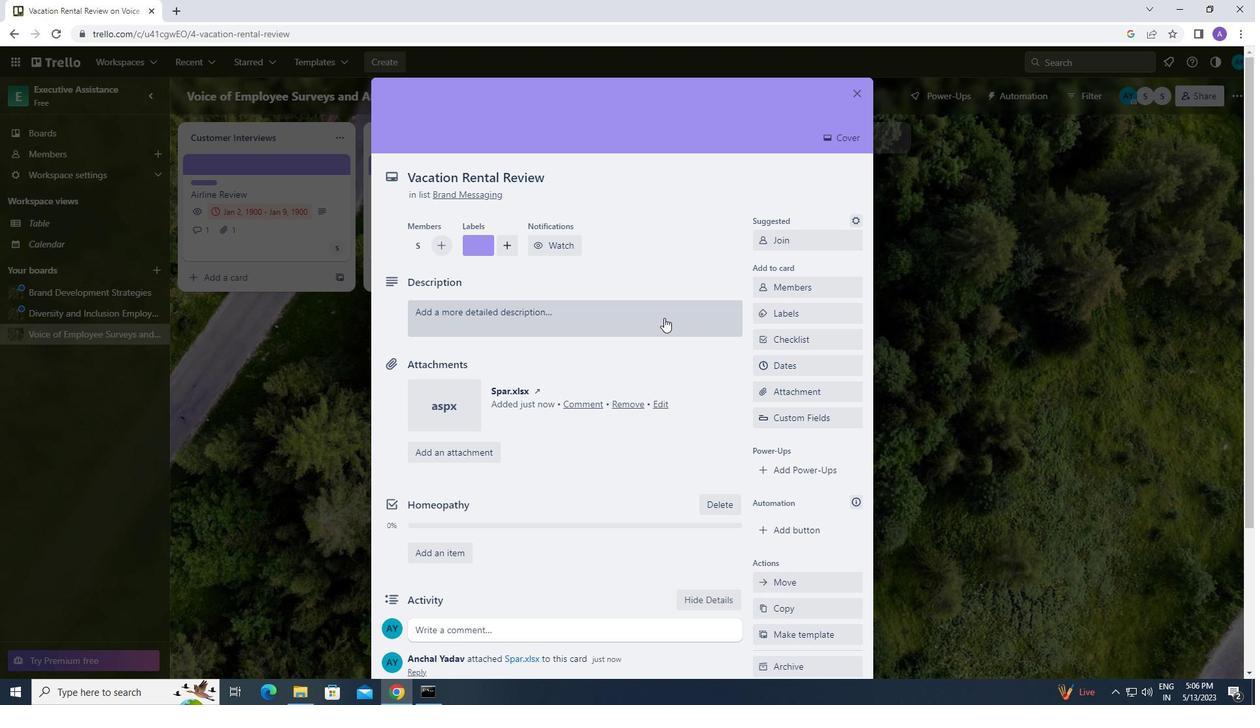 
Action: Mouse moved to (517, 373)
Screenshot: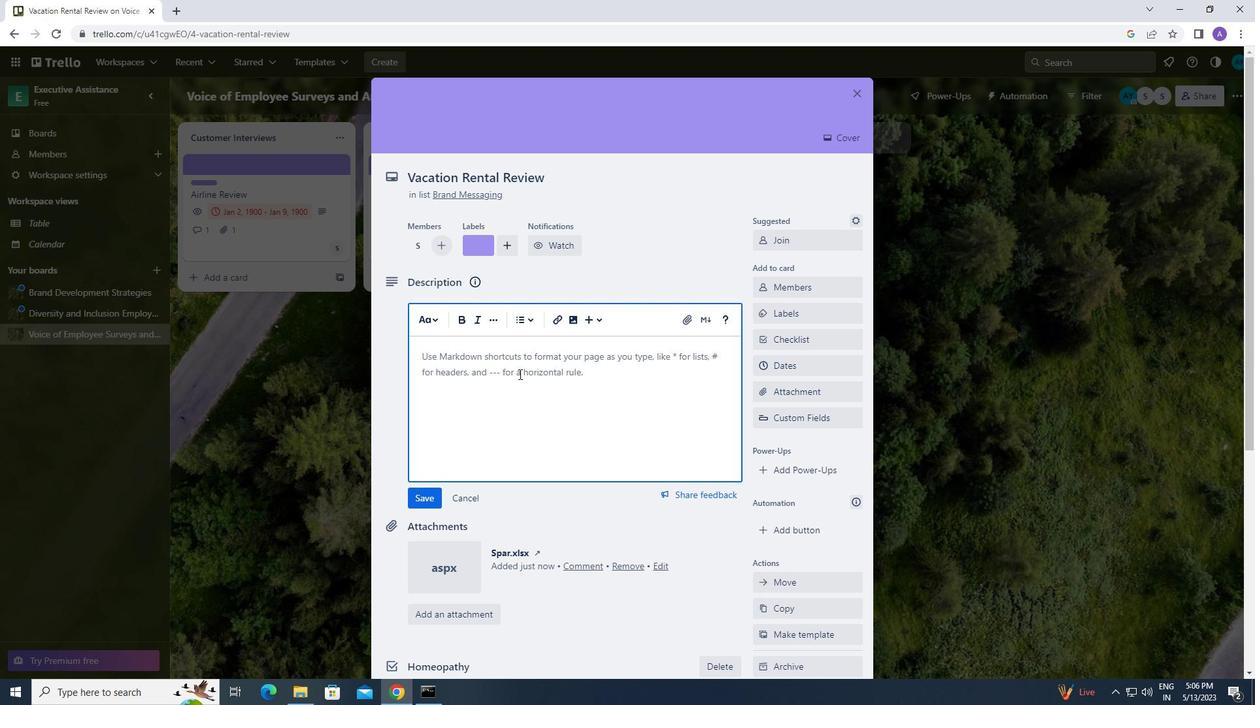 
Action: Mouse pressed left at (517, 373)
Screenshot: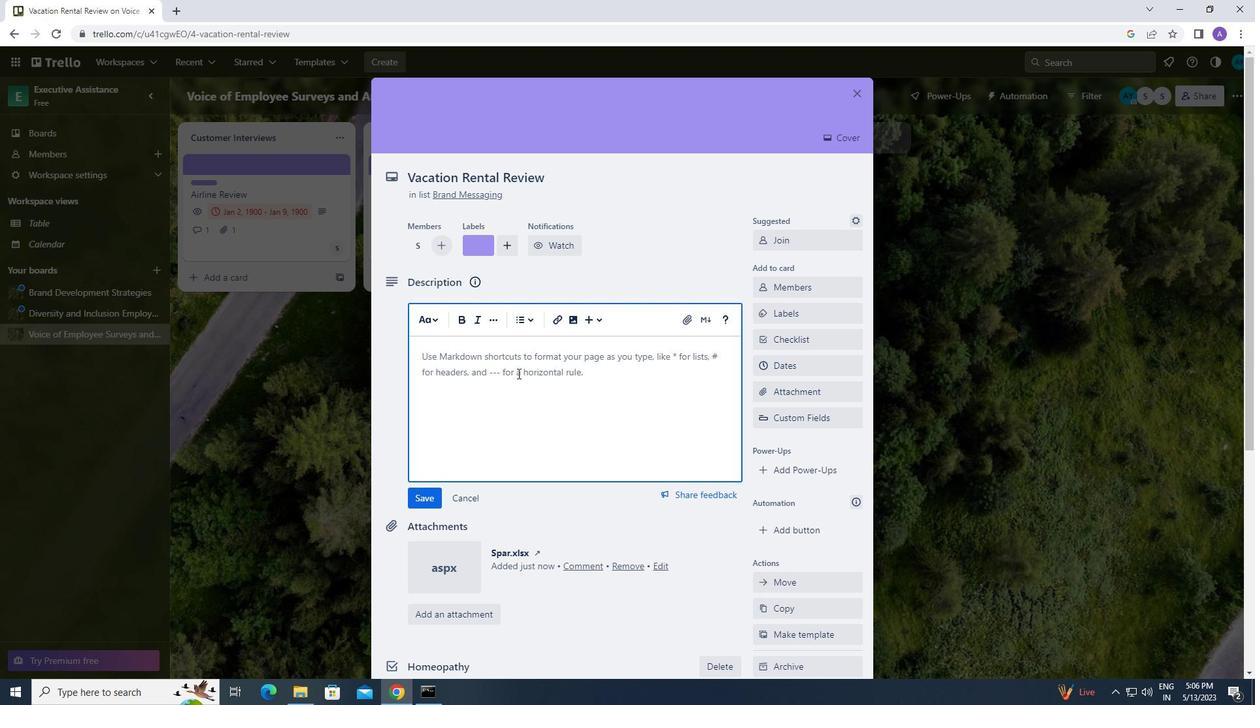 
Action: Mouse moved to (517, 372)
Screenshot: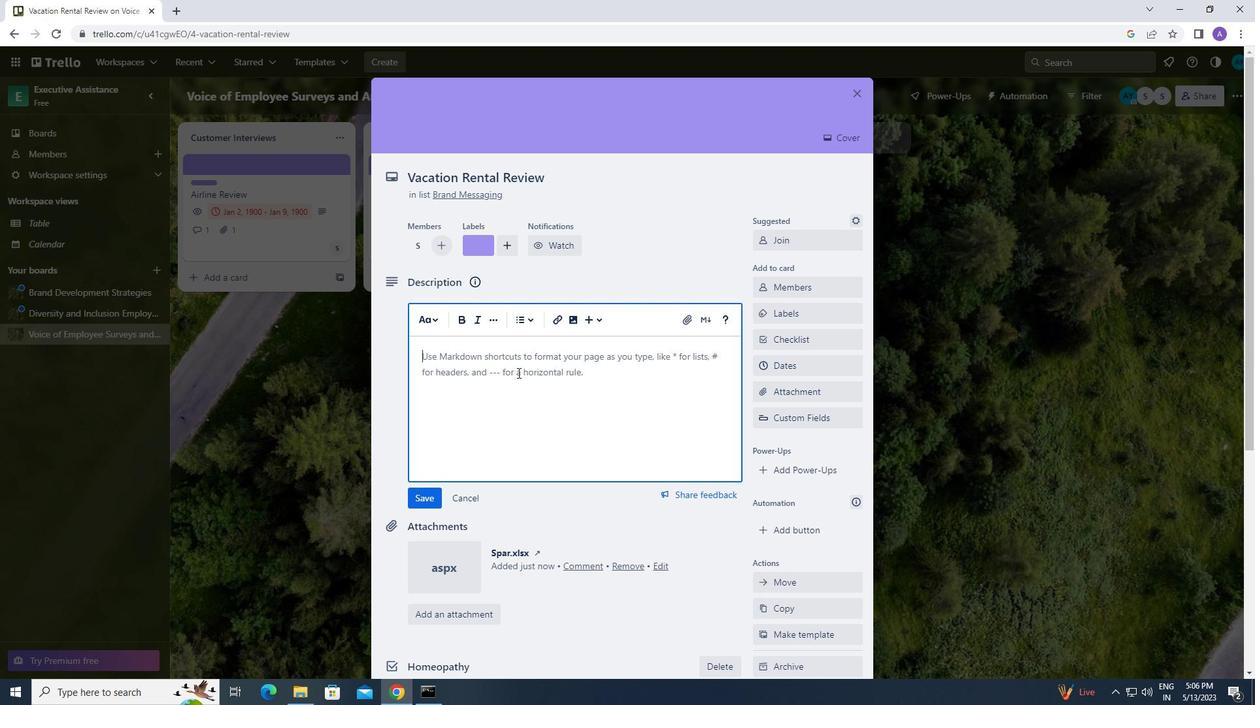 
Action: Key pressed <Key.caps_lock>c<Key.caps_lock>reate<Key.space>and<Key.space>send<Key.space>out<Key.space>employee<Key.space>engagement<Key.space>survey
Screenshot: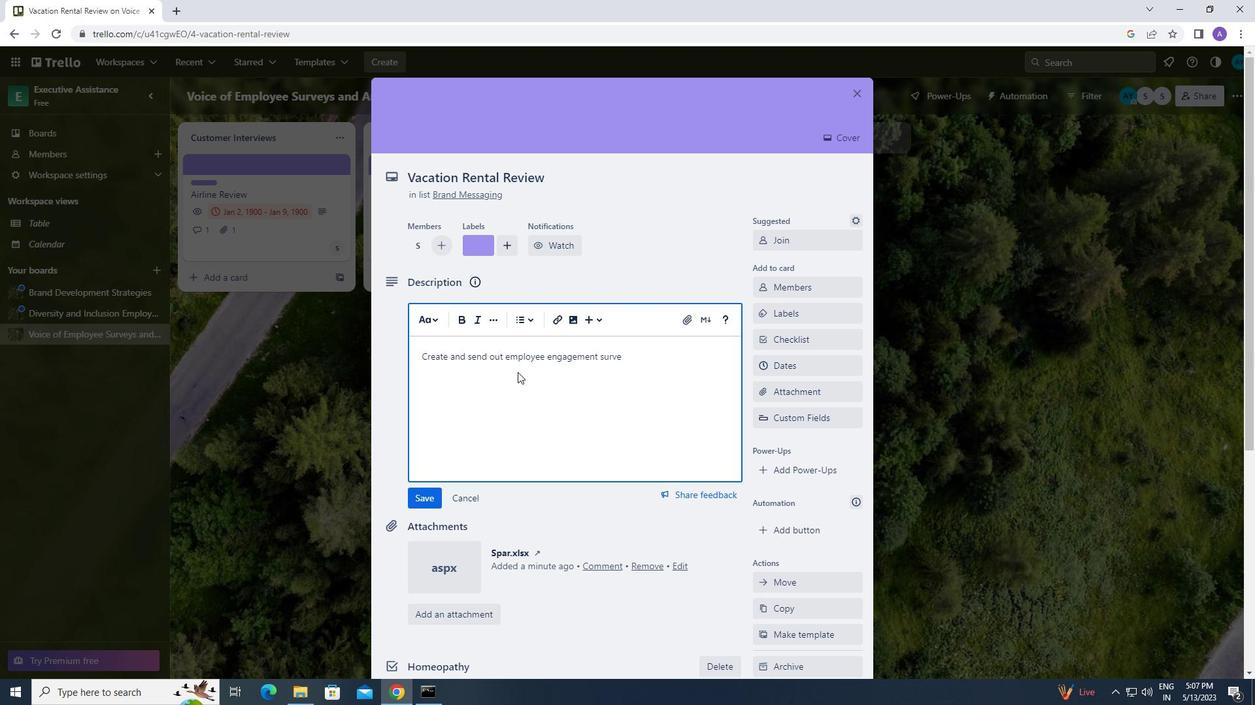 
Action: Mouse moved to (420, 499)
Screenshot: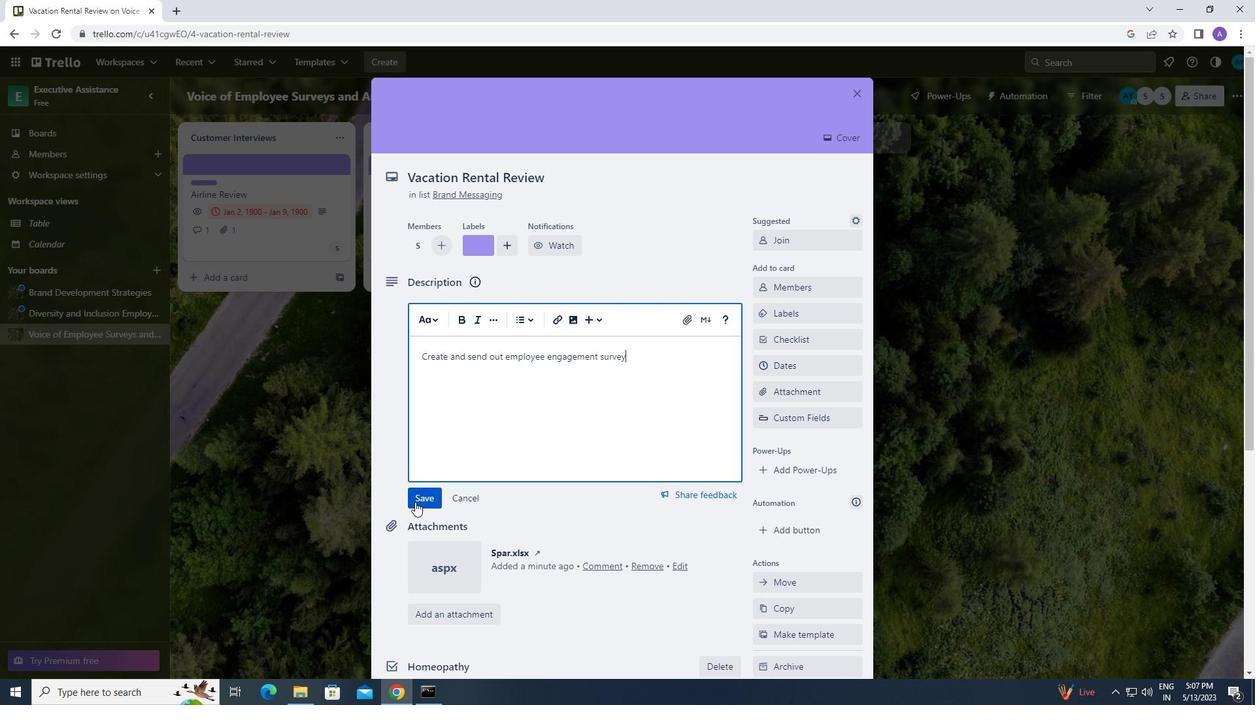 
Action: Mouse pressed left at (420, 499)
Screenshot: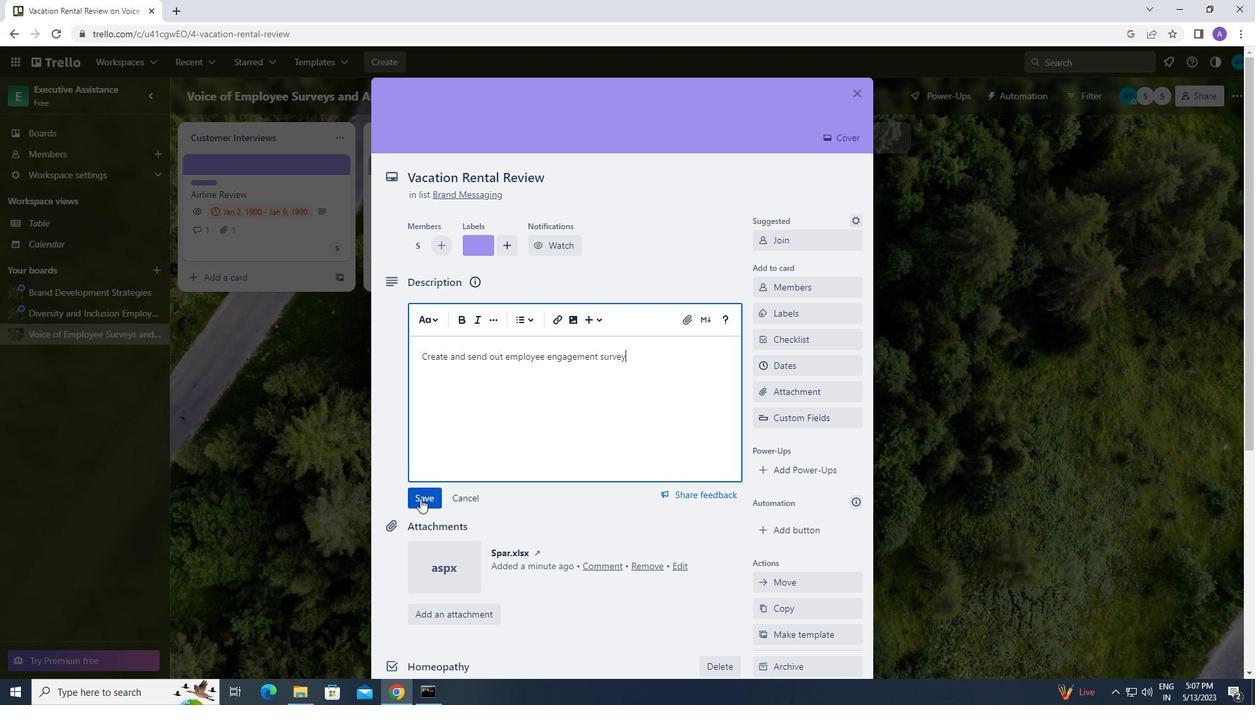 
Action: Mouse moved to (547, 498)
Screenshot: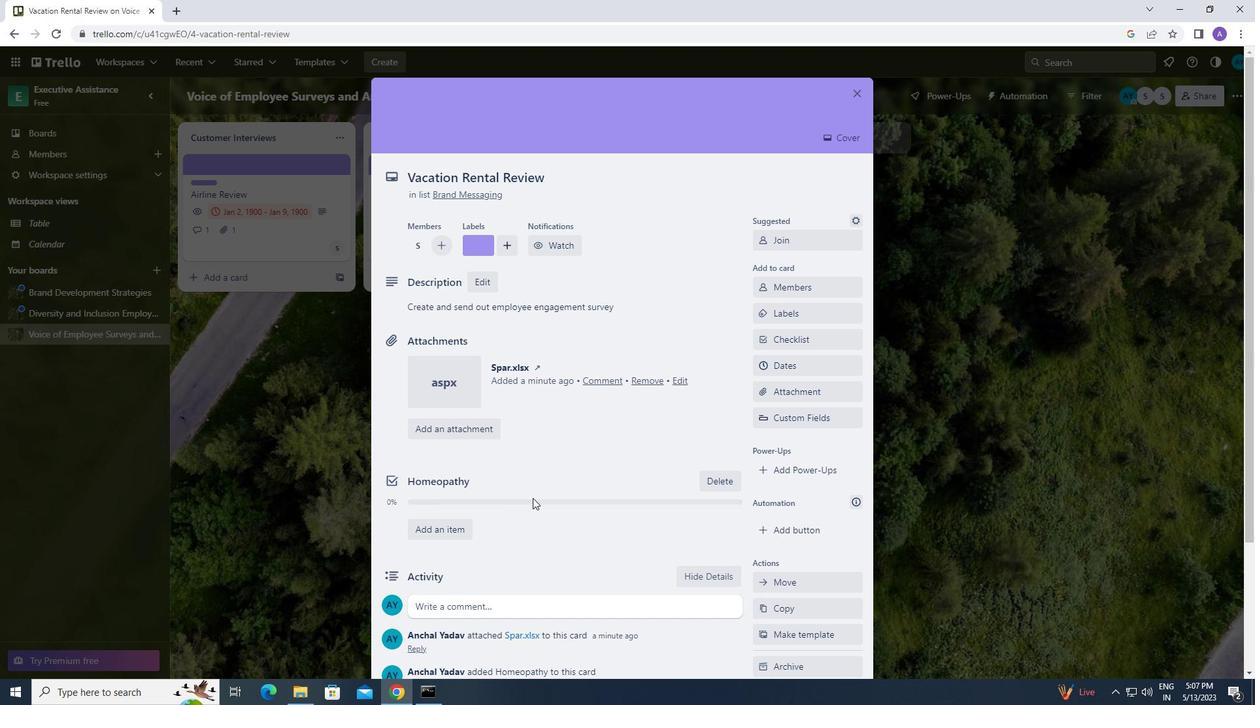 
Action: Mouse scrolled (547, 498) with delta (0, 0)
Screenshot: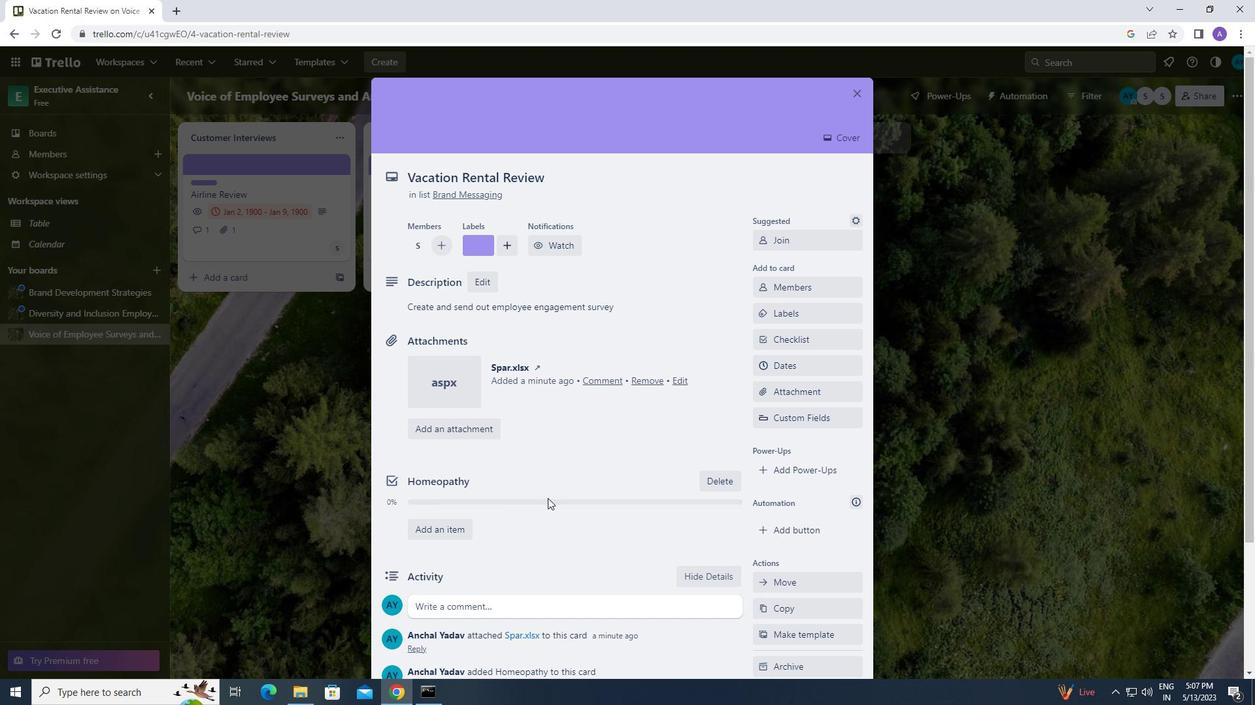 
Action: Mouse scrolled (547, 498) with delta (0, 0)
Screenshot: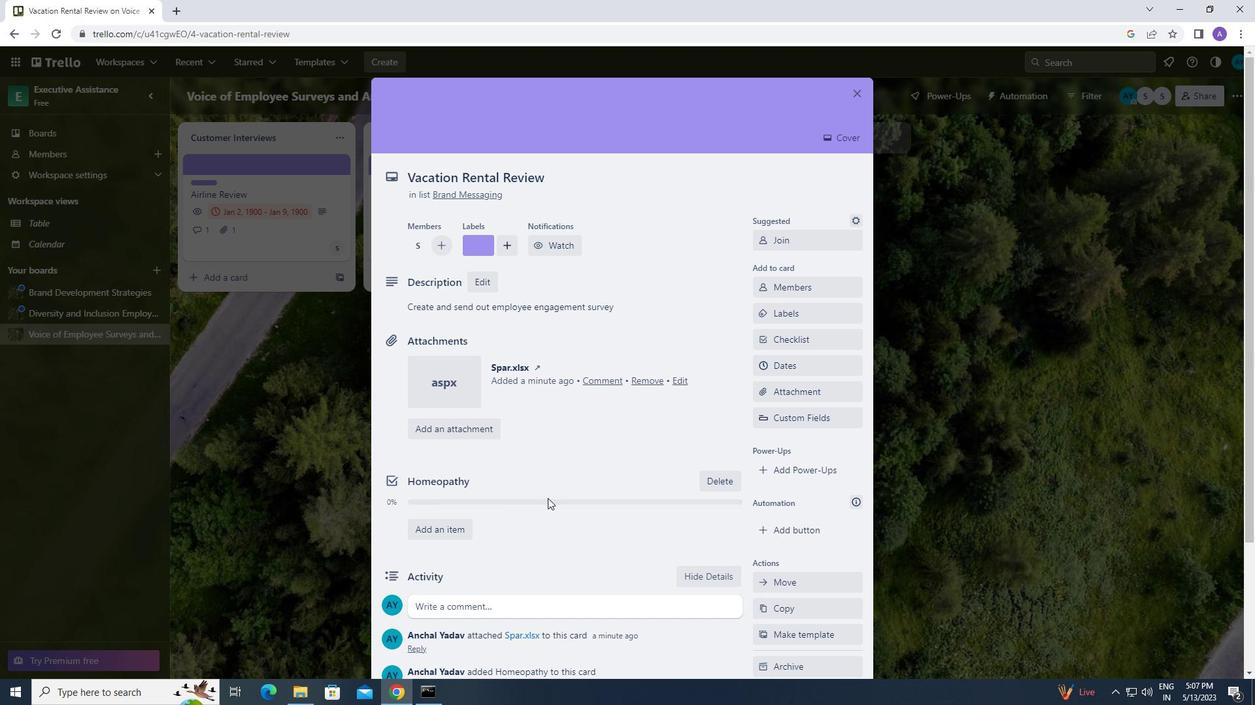 
Action: Mouse scrolled (547, 498) with delta (0, 0)
Screenshot: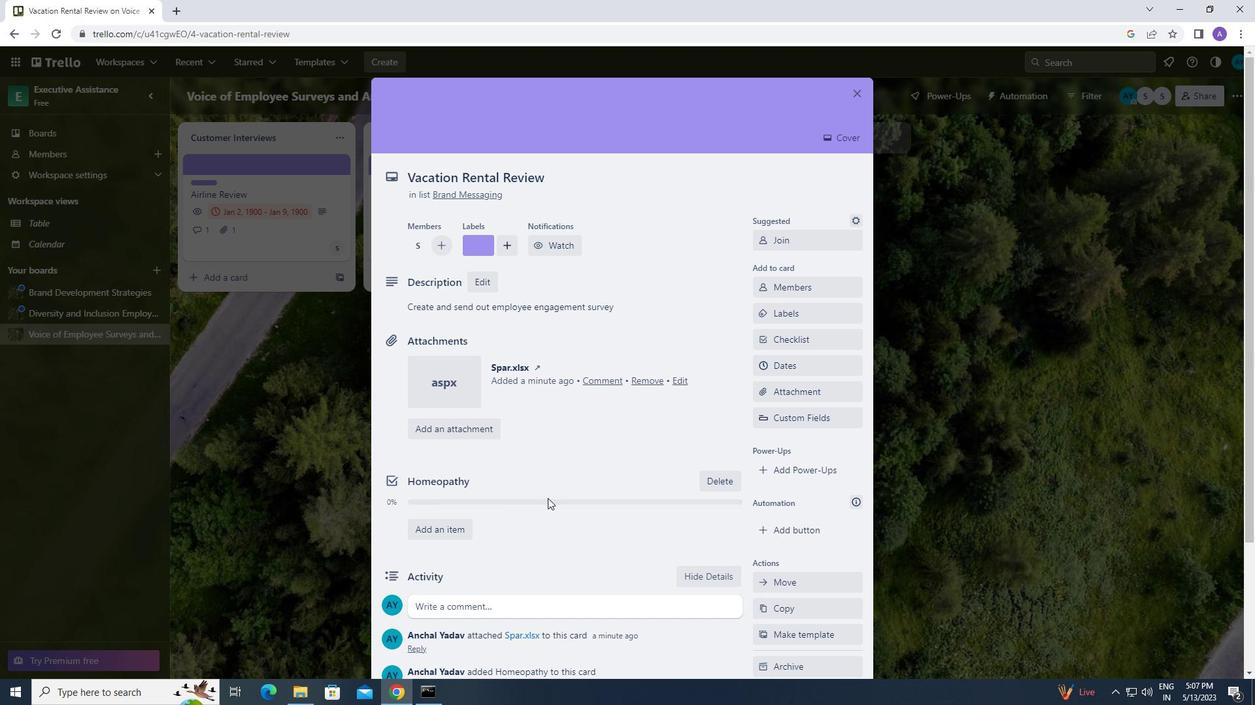 
Action: Mouse moved to (491, 445)
Screenshot: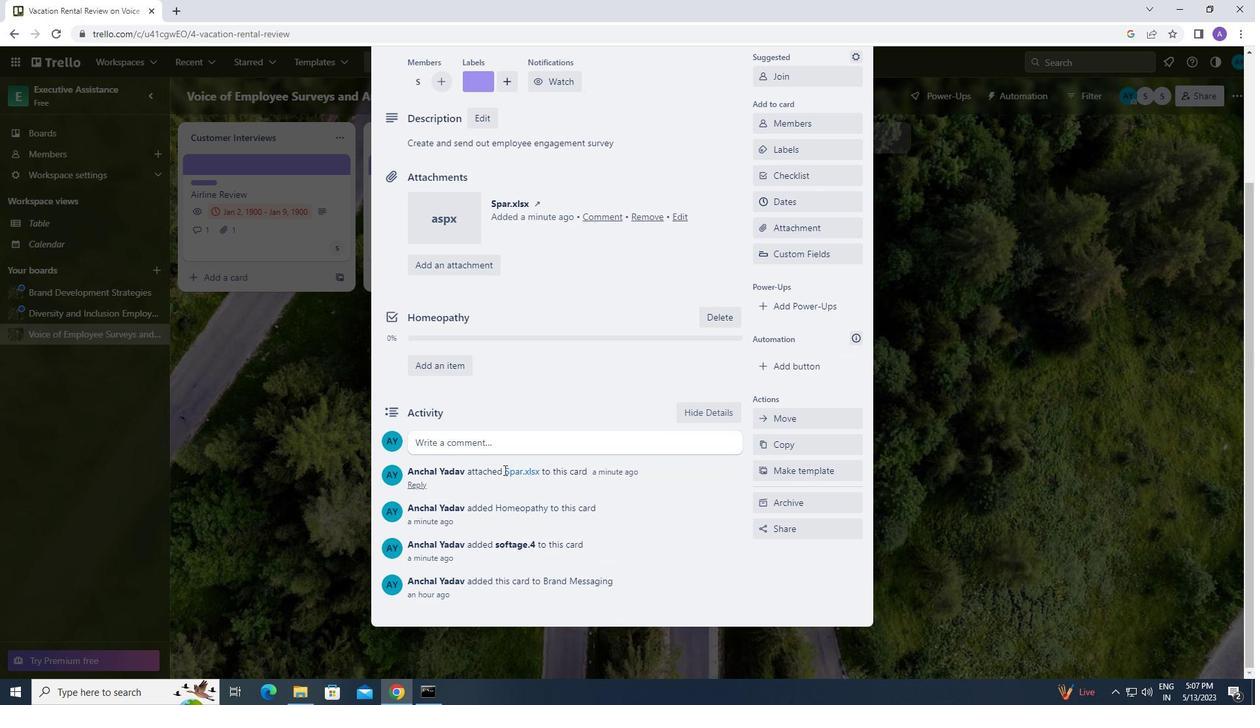 
Action: Mouse pressed left at (491, 445)
Screenshot: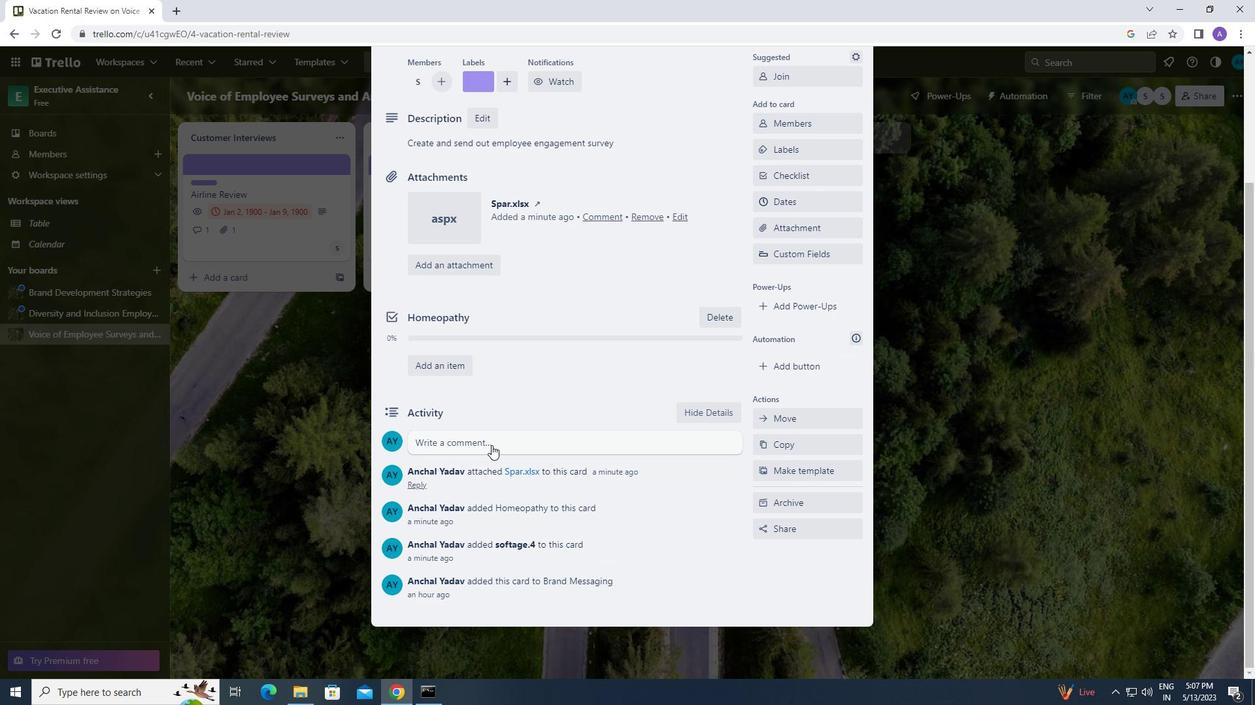 
Action: Mouse moved to (454, 477)
Screenshot: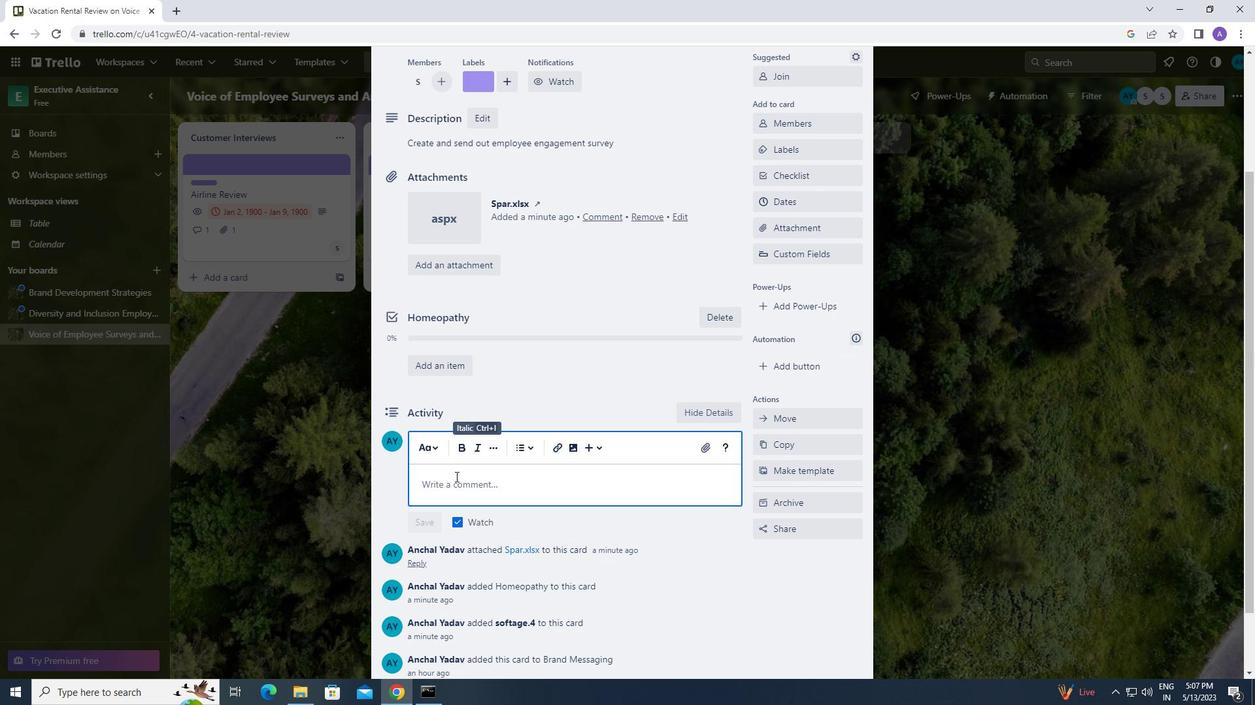 
Action: Mouse pressed left at (454, 477)
Screenshot: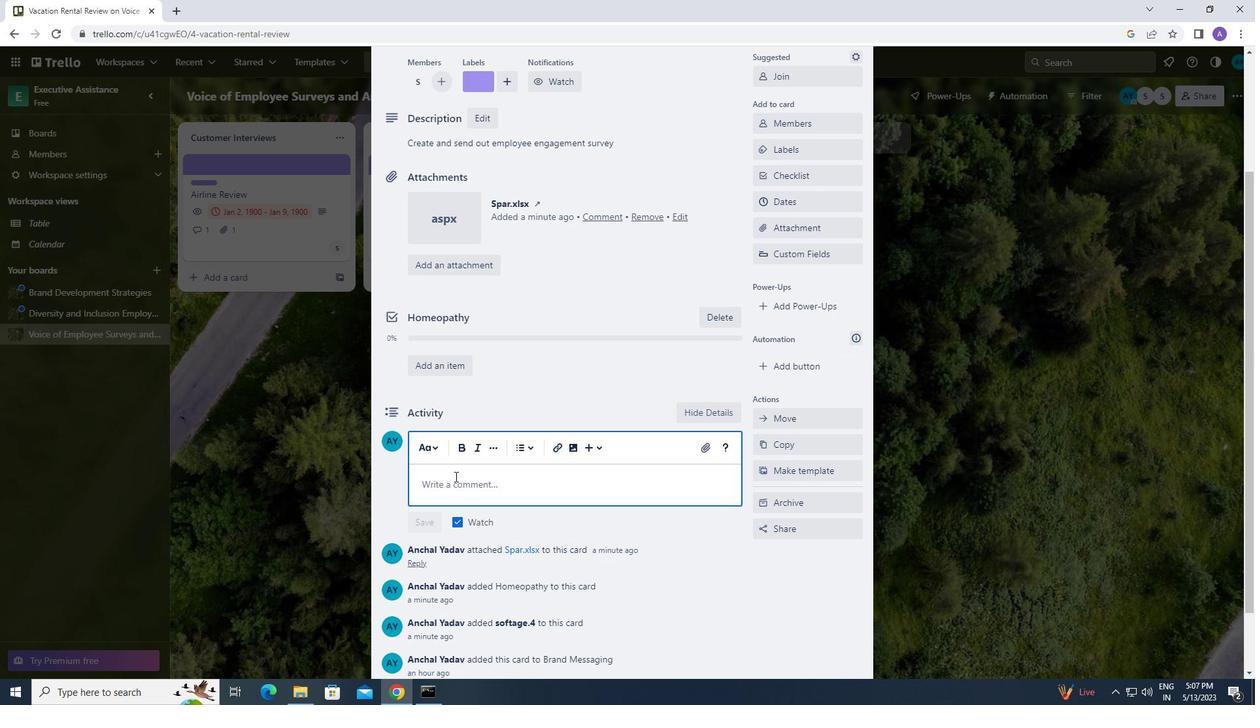 
Action: Key pressed <Key.caps_lock>l<Key.caps_lock>et<Key.space>us<Key.space>approach<Key.space>this<Key.space>task<Key.space>with<Key.space>a<Key.space>sense<Key.space>of<Key.space>continuous<Key.space>improvement,<Key.space>seeking<Key.space>to<Key.space>learn<Key.space>from<Key.space>our<Key.space>mistakes<Key.space>and<Key.space>iterate<Key.space>our<Key.space>approach
Screenshot: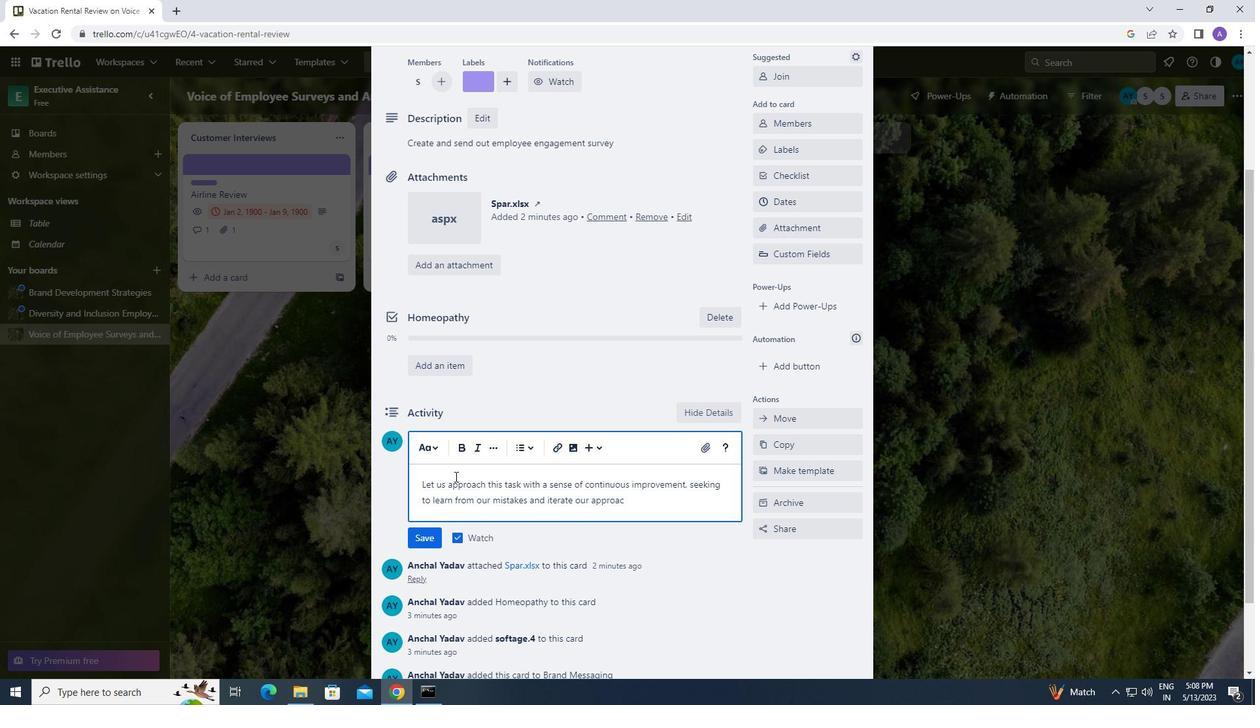 
Action: Mouse moved to (428, 536)
Screenshot: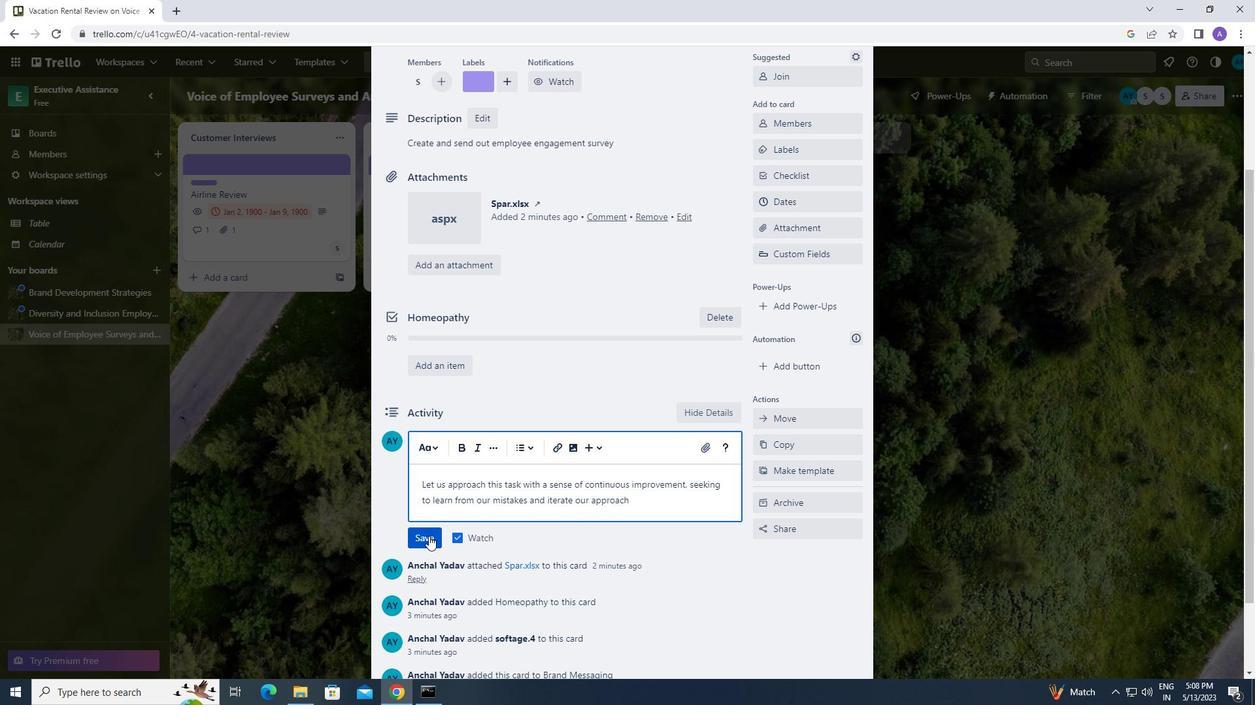 
Action: Mouse pressed left at (428, 536)
Screenshot: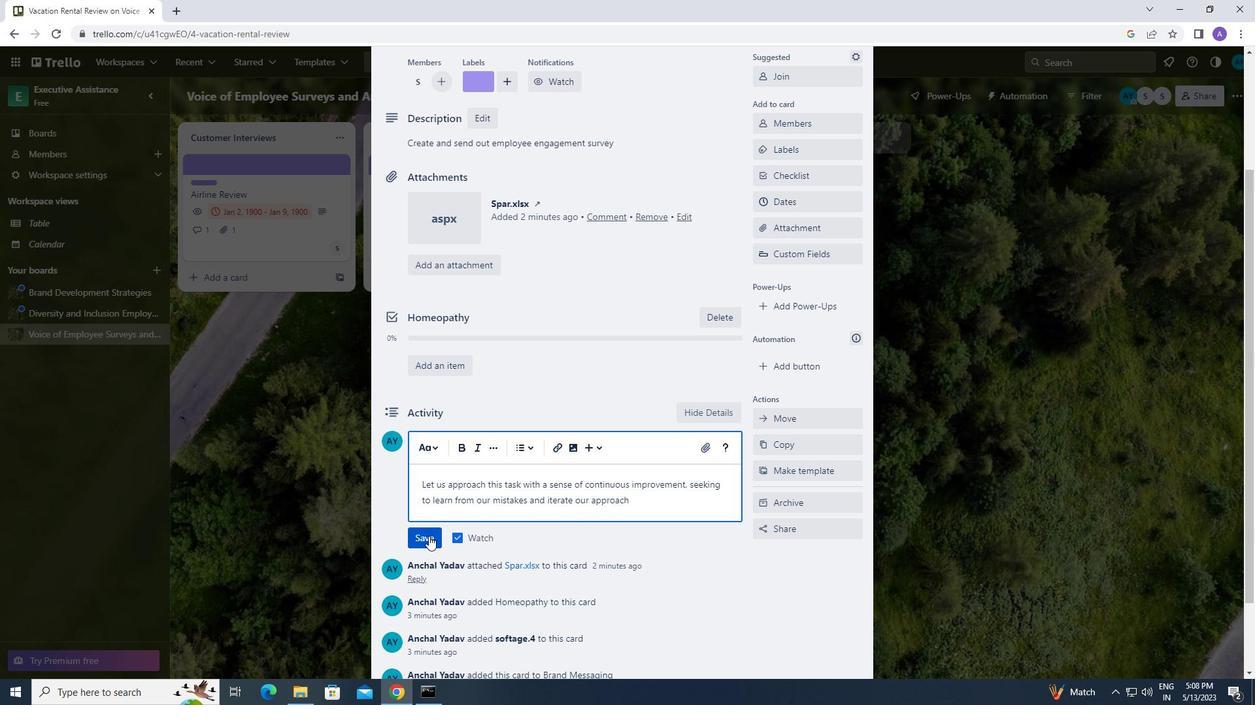 
Action: Mouse moved to (788, 202)
Screenshot: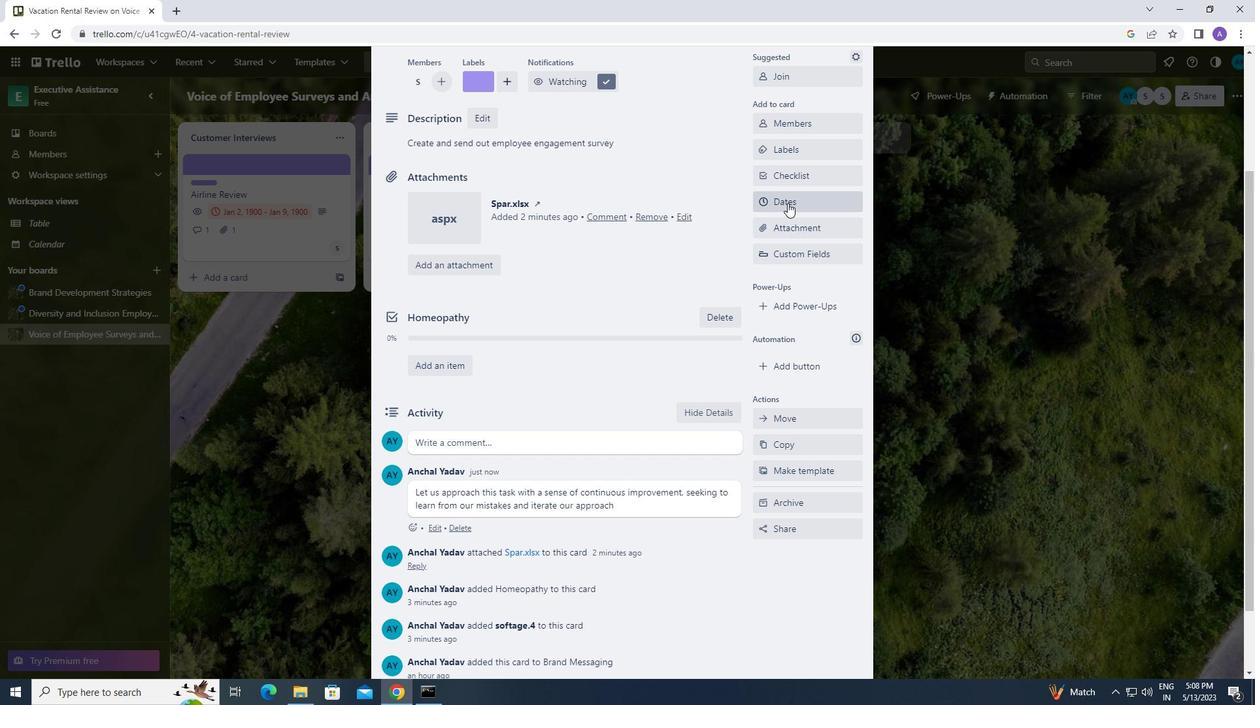
Action: Mouse pressed left at (788, 202)
Screenshot: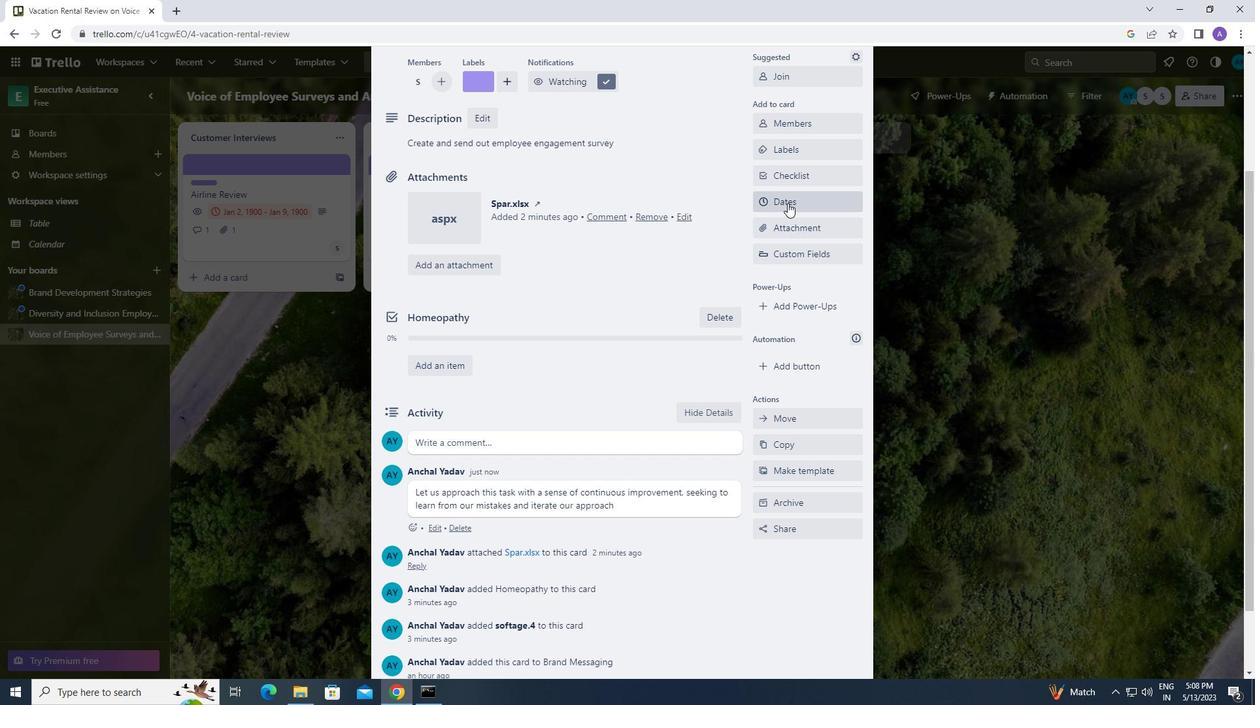 
Action: Mouse moved to (767, 470)
Screenshot: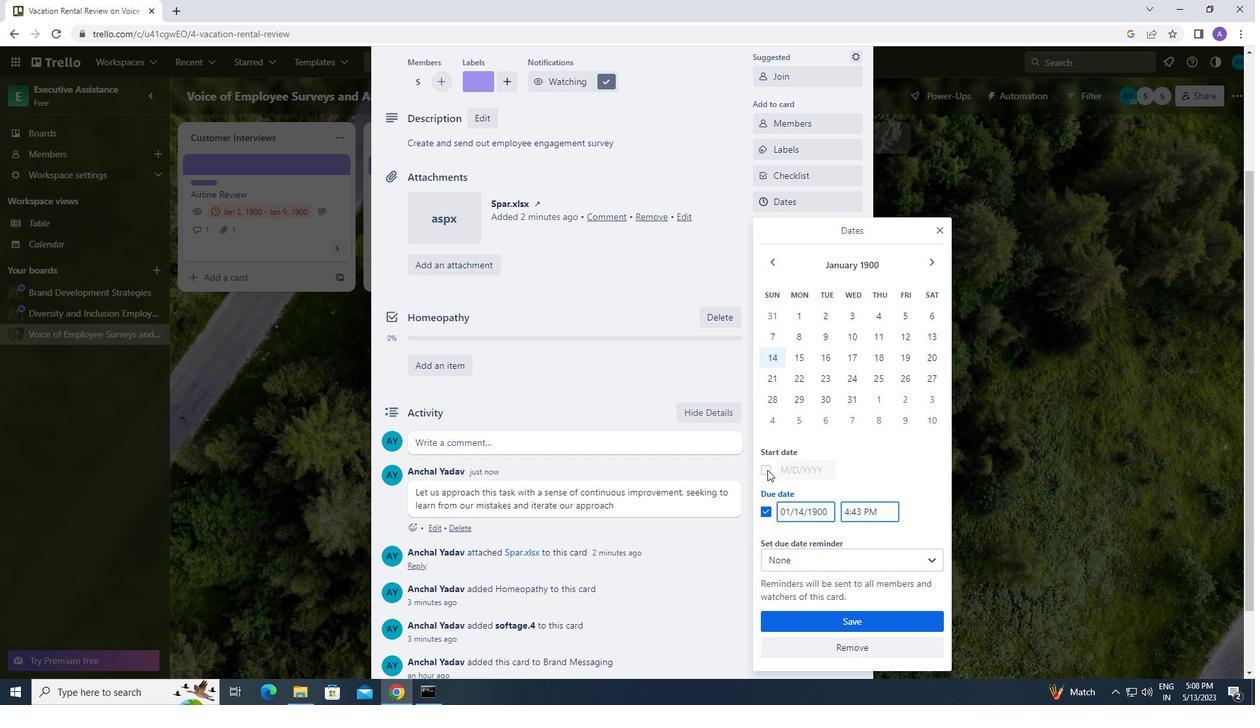 
Action: Mouse pressed left at (767, 470)
Screenshot: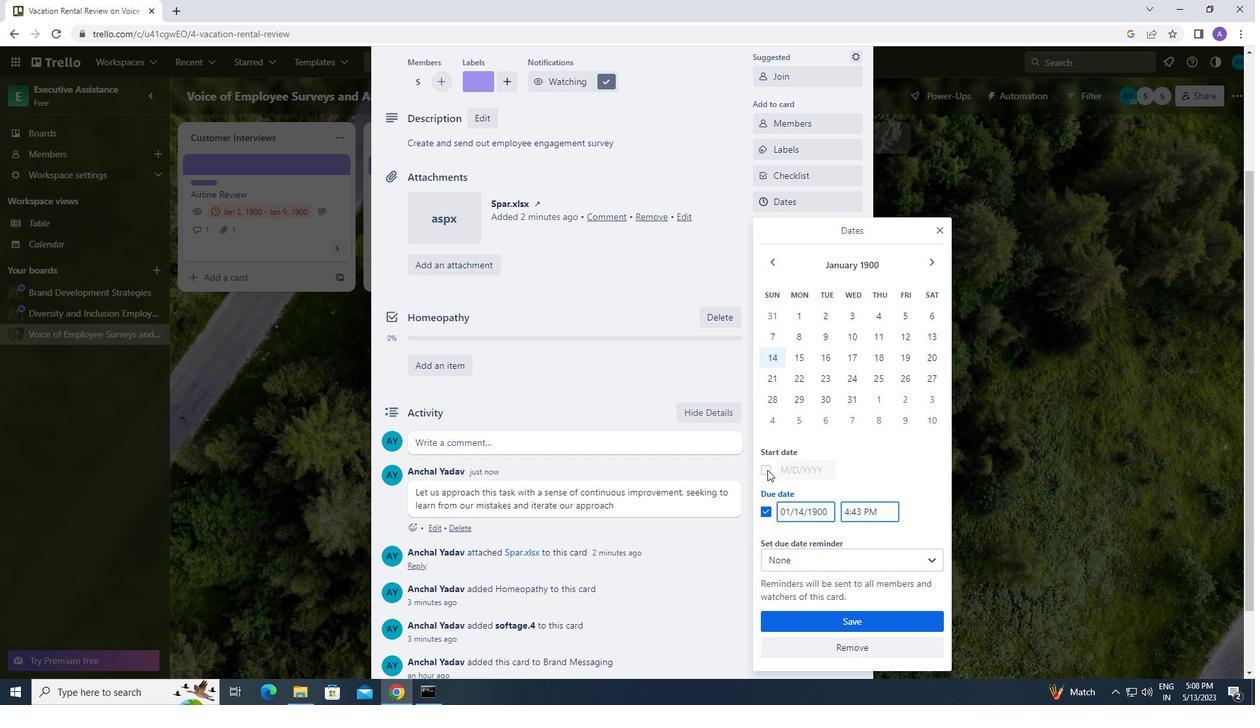 
Action: Mouse moved to (799, 339)
Screenshot: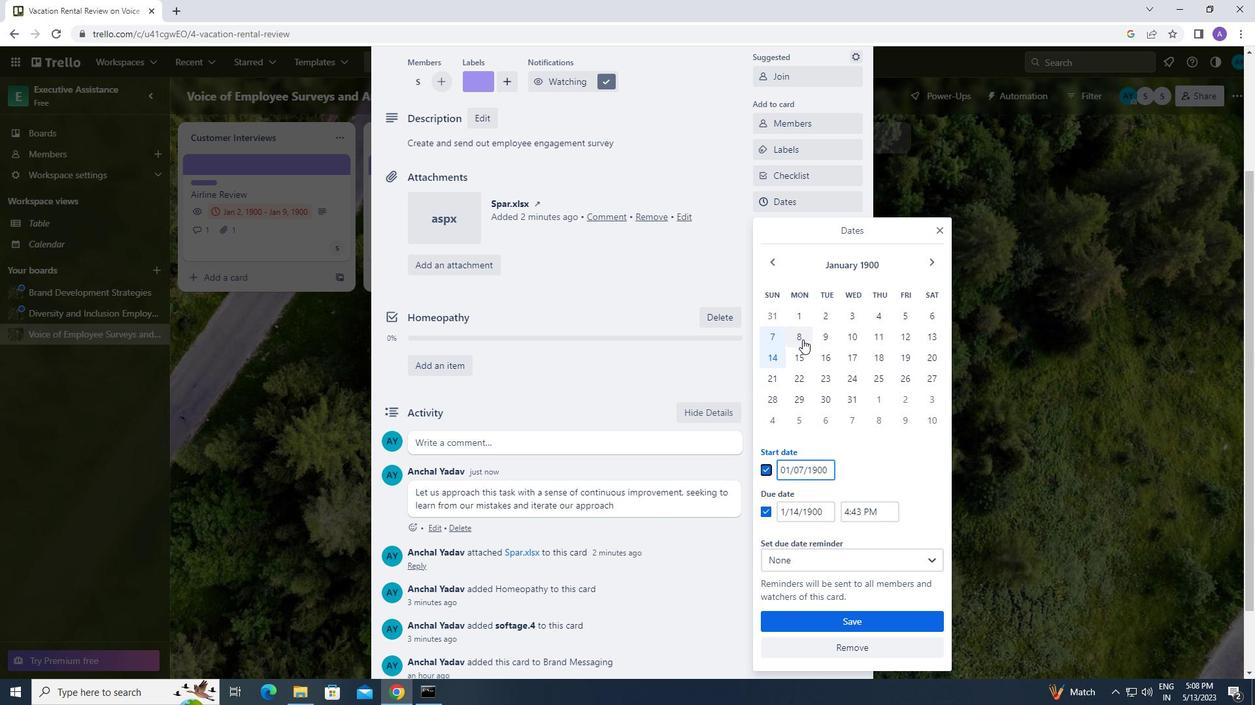 
Action: Mouse pressed left at (799, 339)
Screenshot: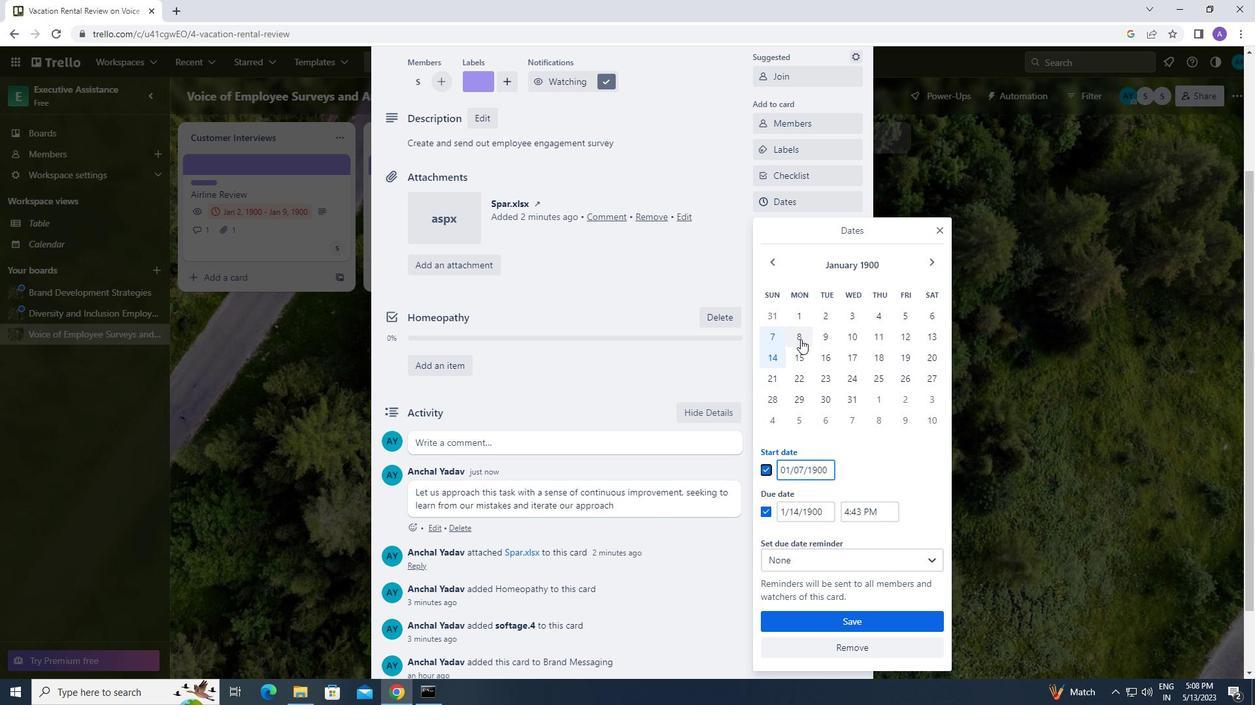 
Action: Mouse moved to (798, 512)
Screenshot: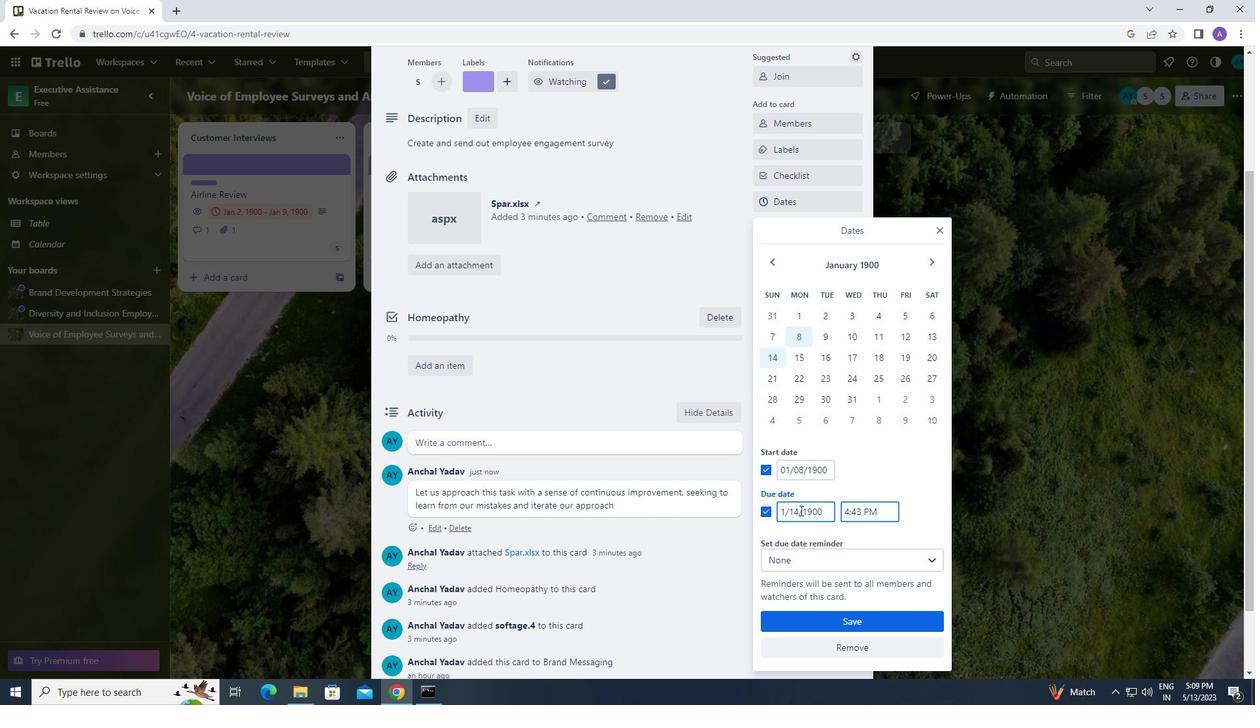
Action: Mouse pressed left at (798, 512)
Screenshot: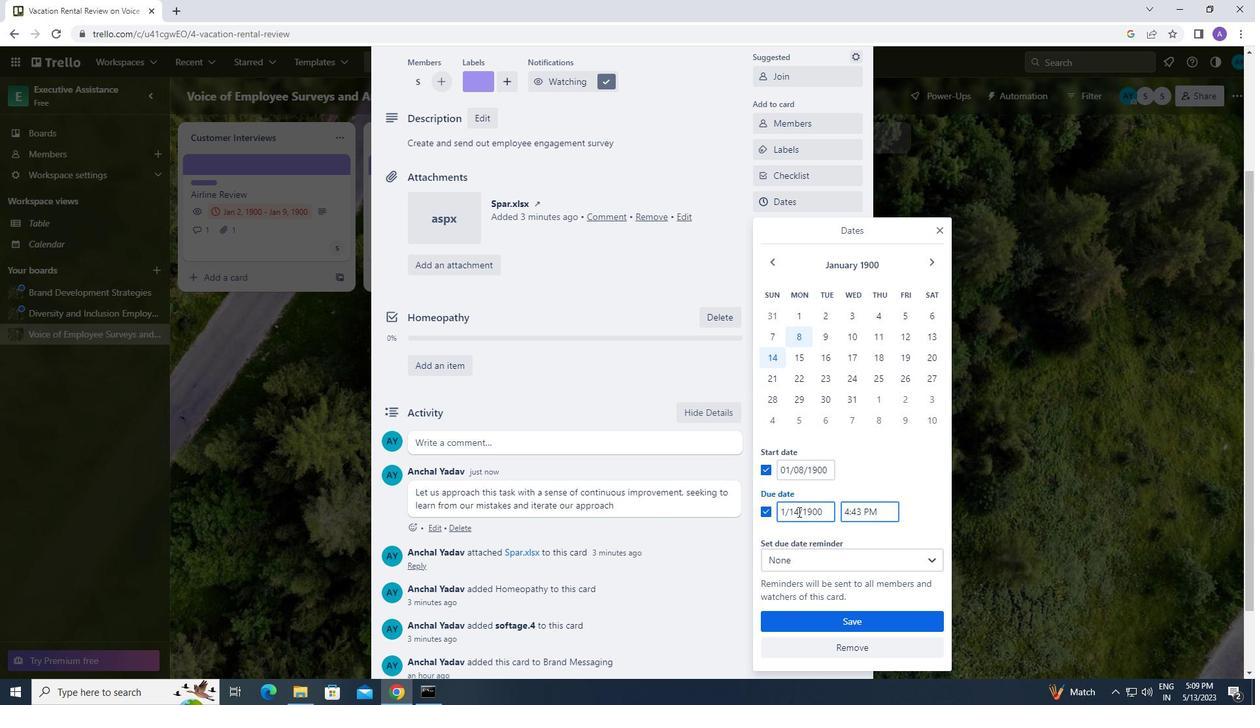 
Action: Key pressed <Key.backspace>5
Screenshot: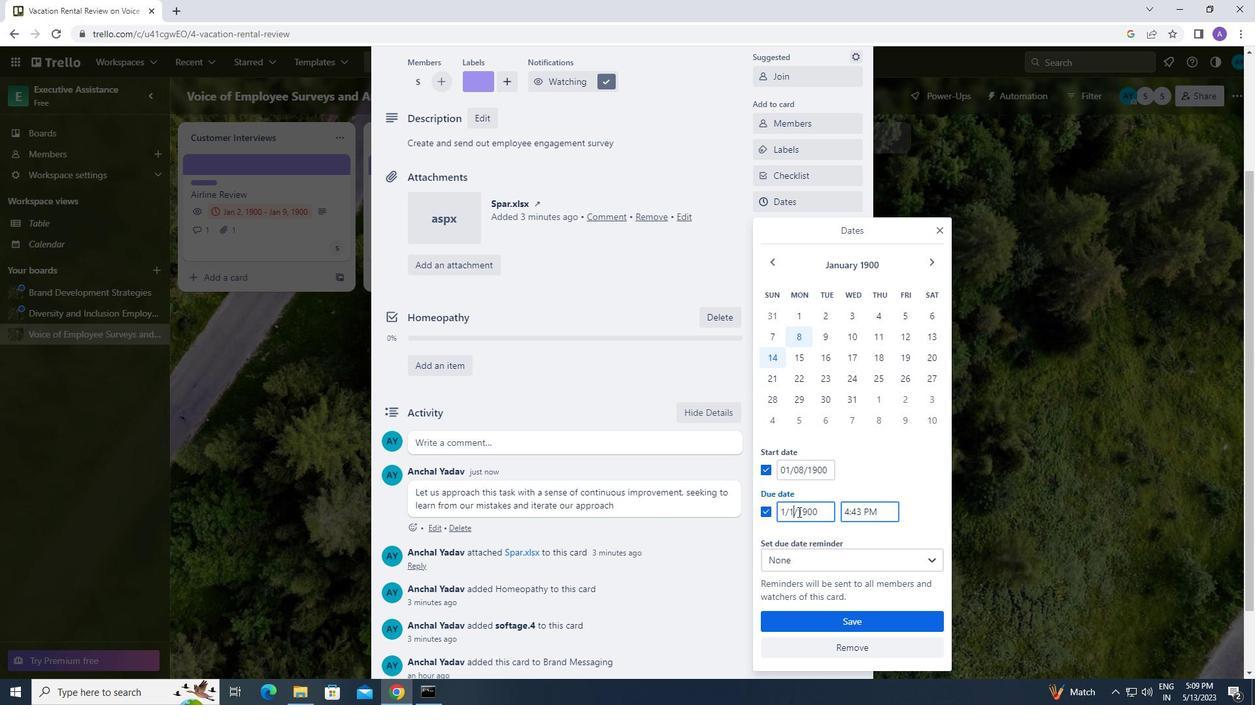 
Action: Mouse moved to (811, 621)
Screenshot: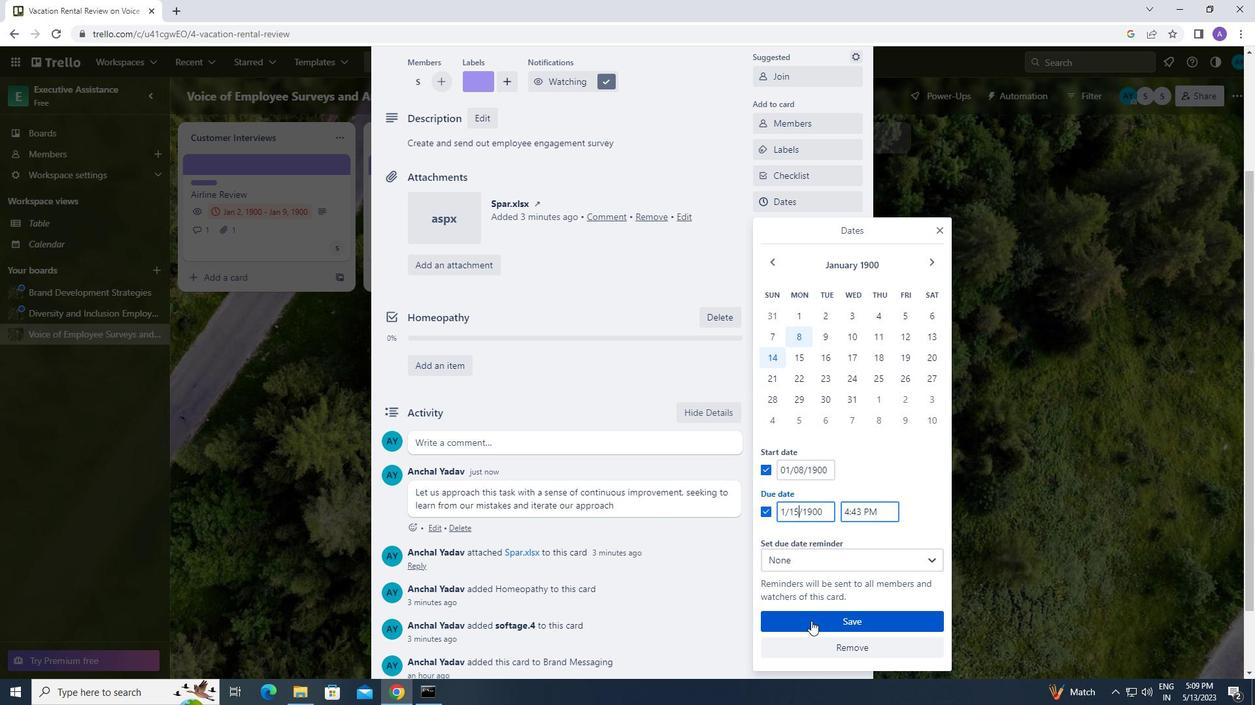 
Action: Mouse pressed left at (811, 621)
Screenshot: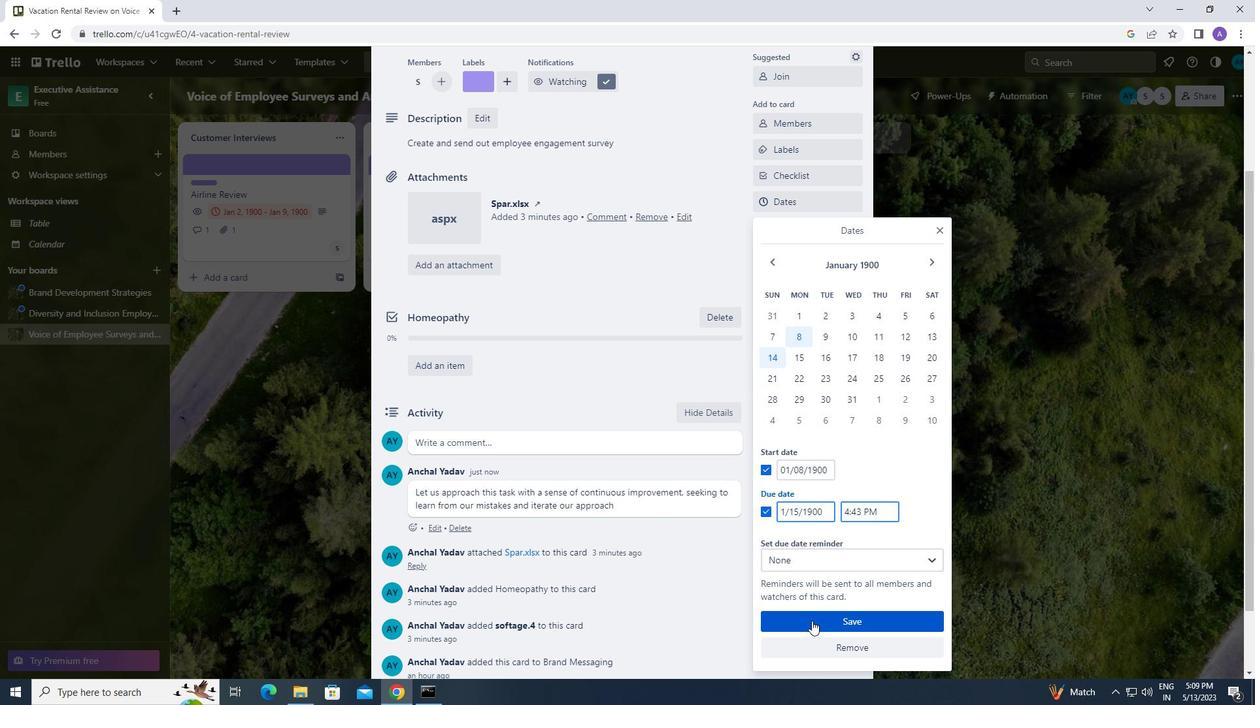 
Action: Mouse moved to (811, 621)
Screenshot: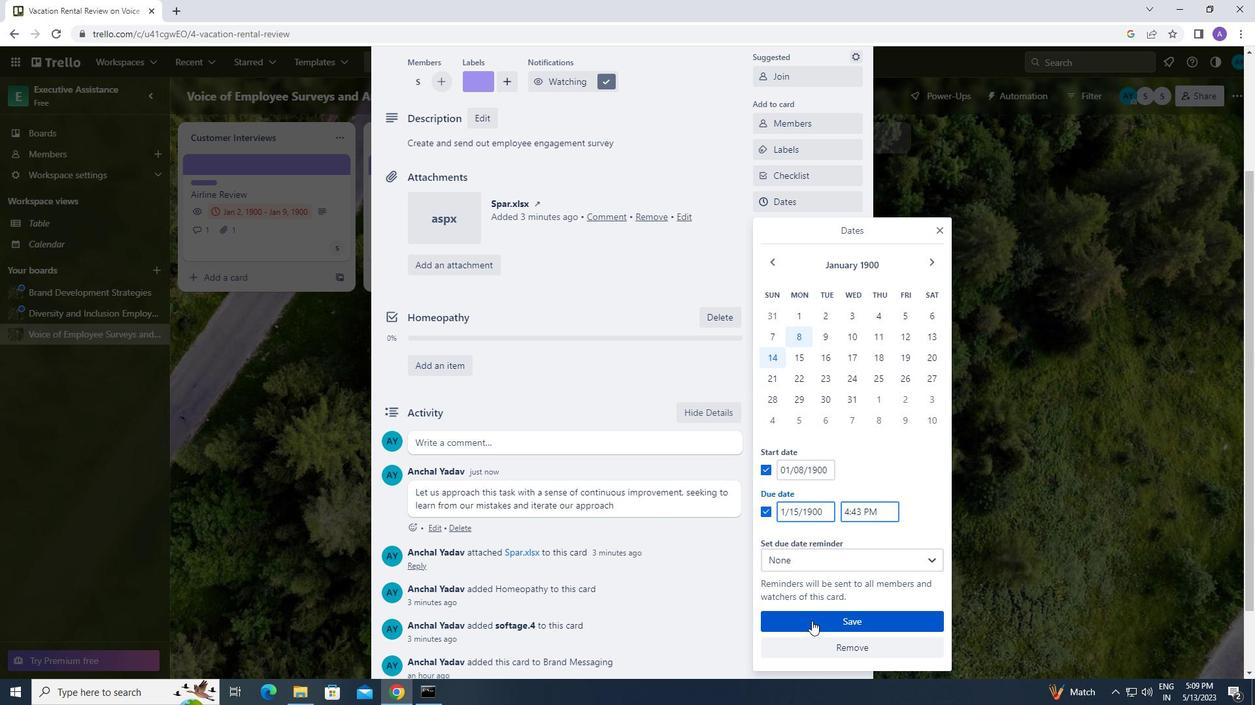 
